 Task: Look for space in Godfrey, United States from 10th July, 2023 to 15th July, 2023 for 7 adults in price range Rs.10000 to Rs.15000. Place can be entire place or shared room with 4 bedrooms having 7 beds and 4 bathrooms. Property type can be house, flat, guest house. Amenities needed are: wifi, TV, free parkinig on premises, gym, breakfast. Booking option can be shelf check-in. Required host language is English.
Action: Mouse moved to (395, 105)
Screenshot: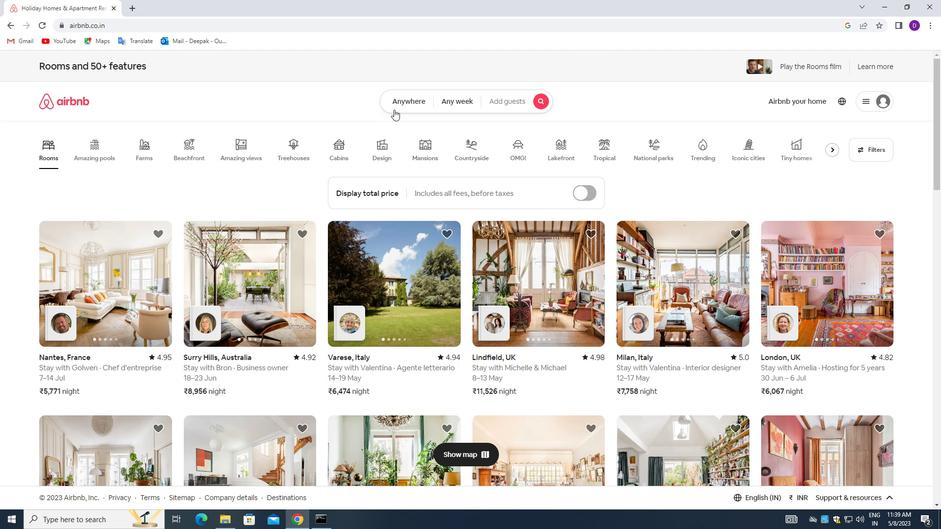
Action: Mouse pressed left at (395, 105)
Screenshot: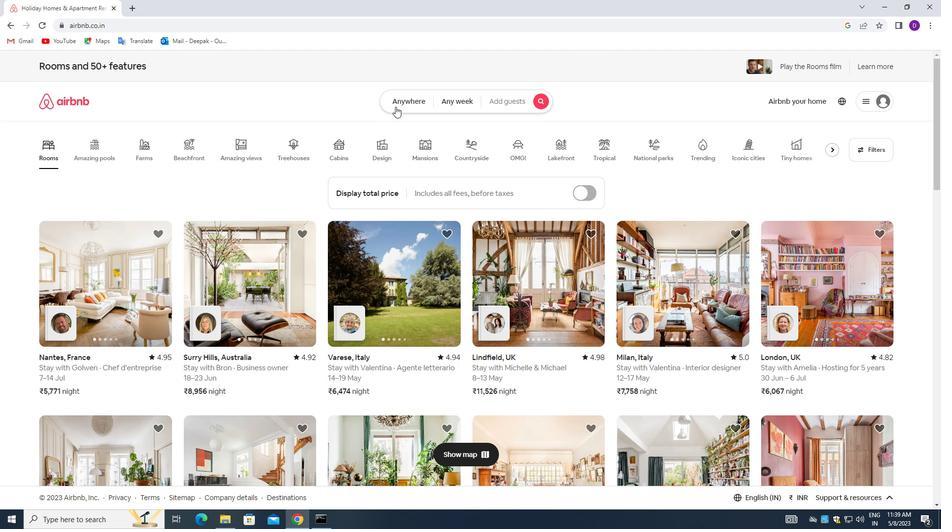 
Action: Mouse moved to (374, 141)
Screenshot: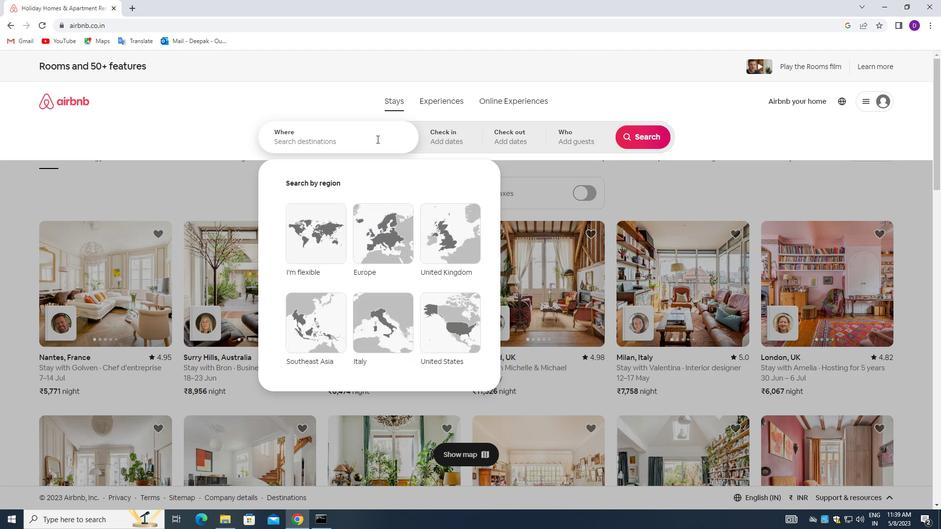 
Action: Mouse pressed left at (374, 141)
Screenshot: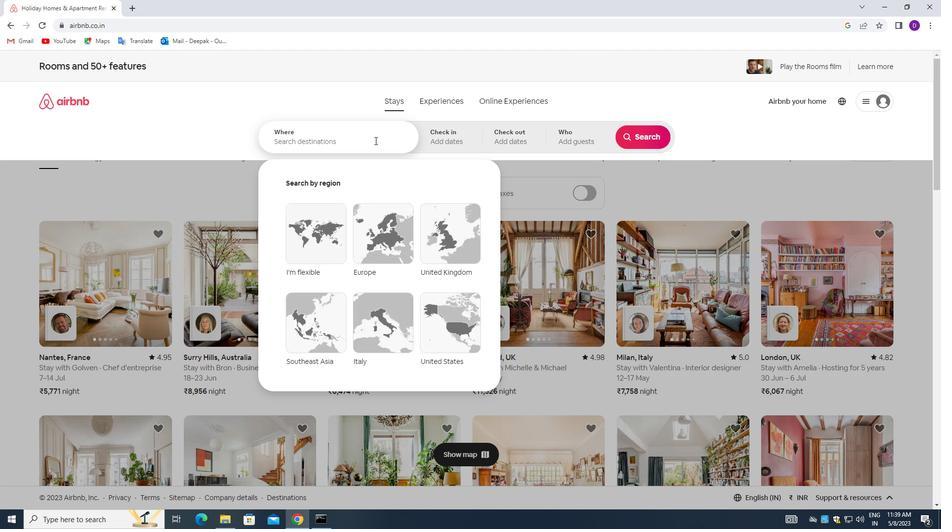 
Action: Mouse moved to (187, 198)
Screenshot: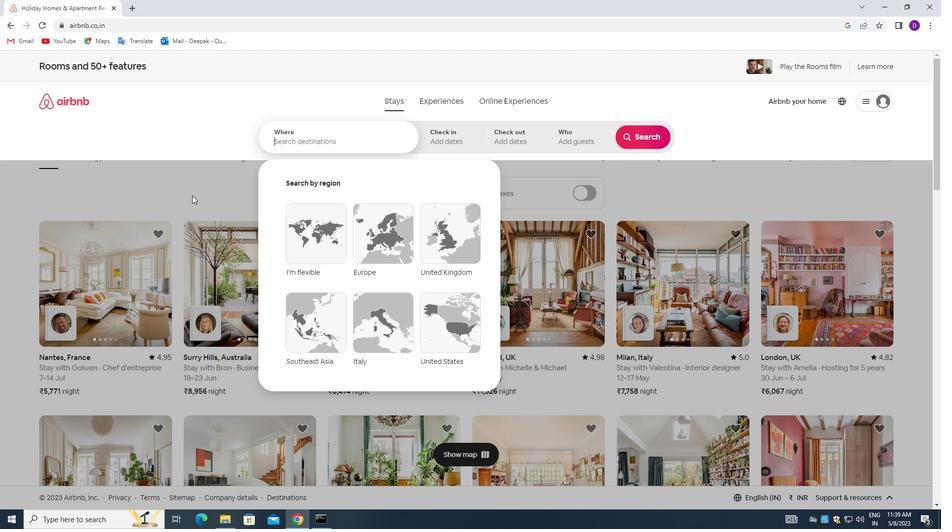 
Action: Key pressed <Key.shift_r>Godfrey,<Key.space><Key.shift>UNITED<Key.space><Key.shift_r>STATES<Key.enter>
Screenshot: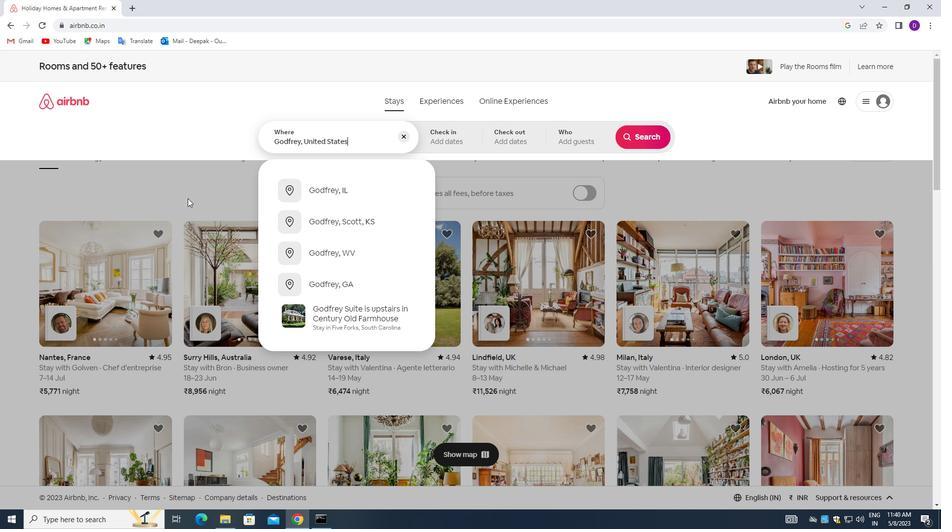 
Action: Mouse moved to (638, 216)
Screenshot: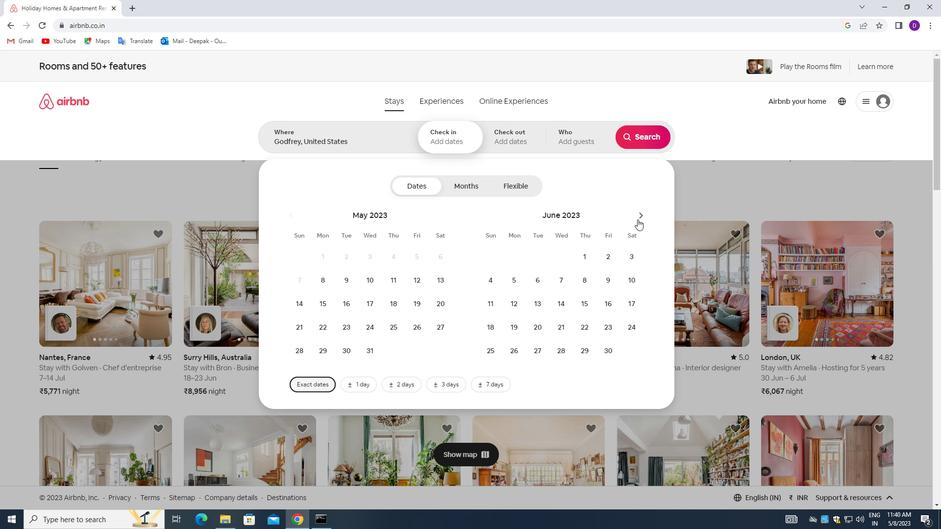 
Action: Mouse pressed left at (638, 216)
Screenshot: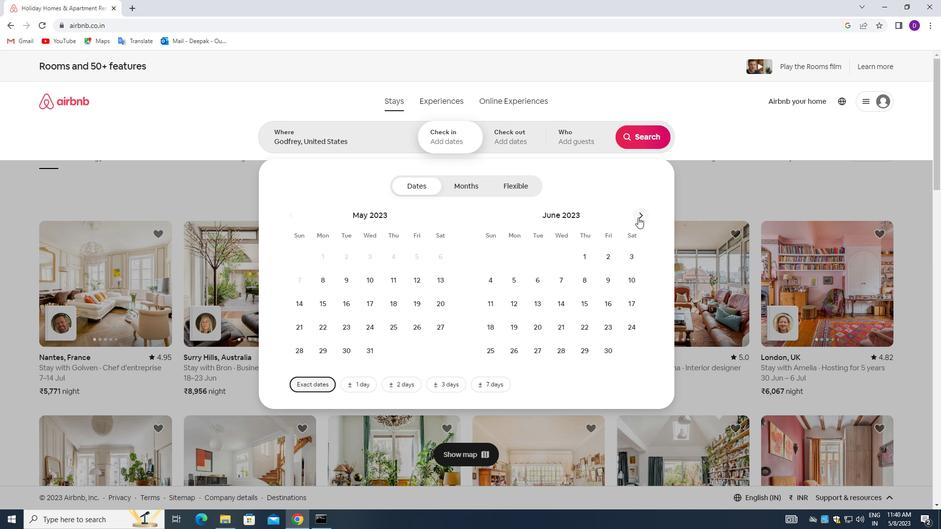 
Action: Mouse moved to (513, 303)
Screenshot: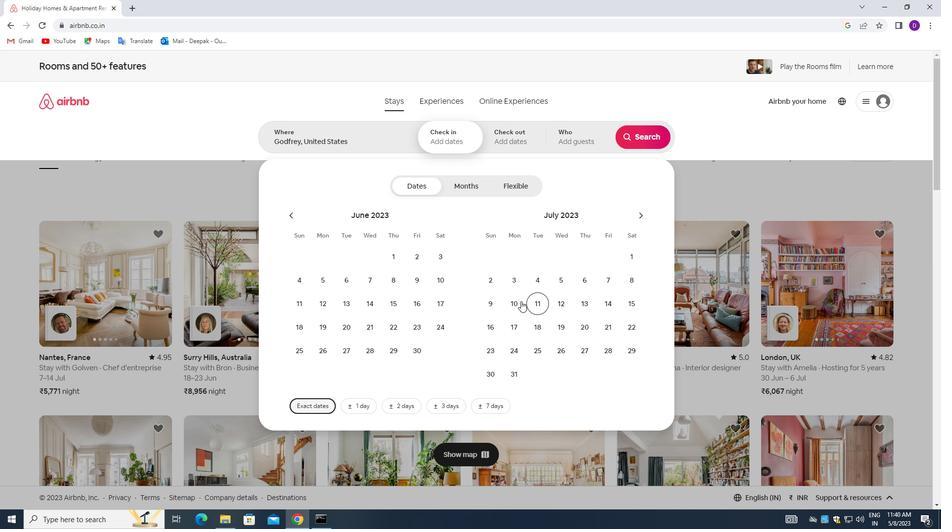 
Action: Mouse pressed left at (513, 303)
Screenshot: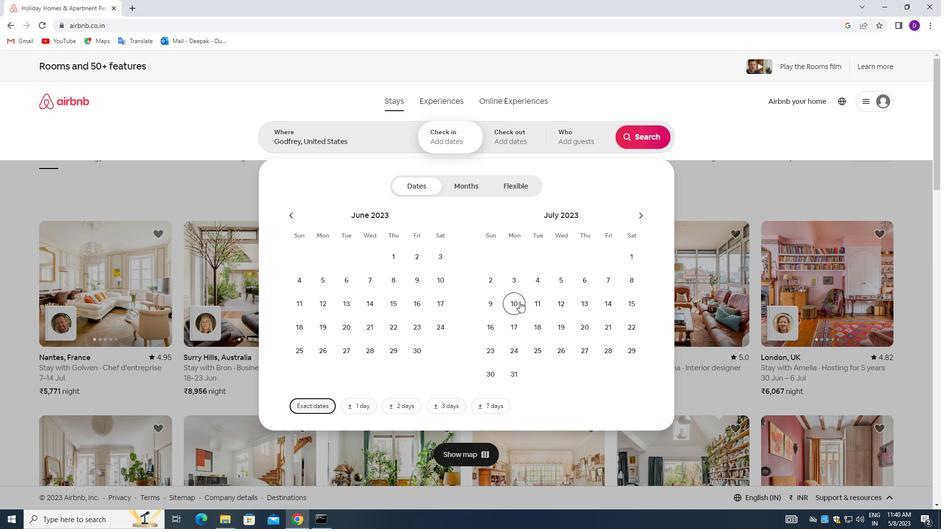 
Action: Mouse moved to (629, 307)
Screenshot: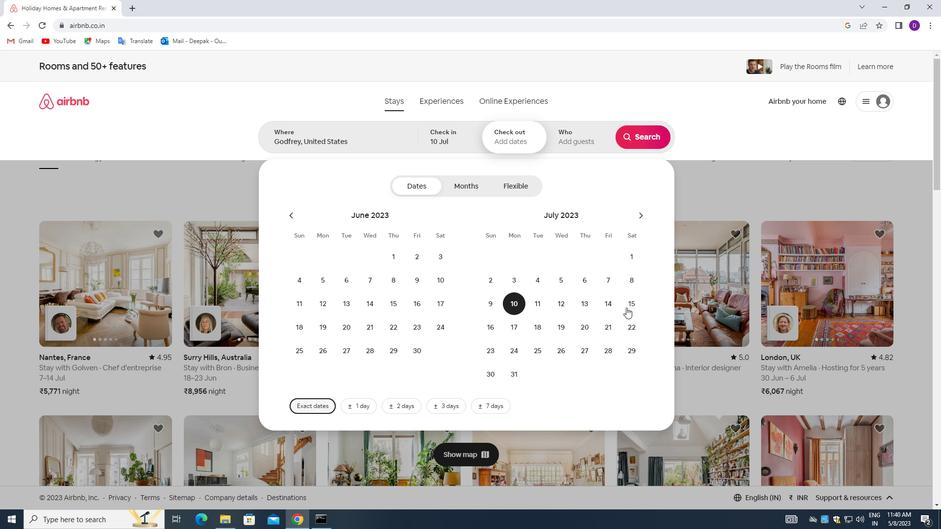 
Action: Mouse pressed left at (629, 307)
Screenshot: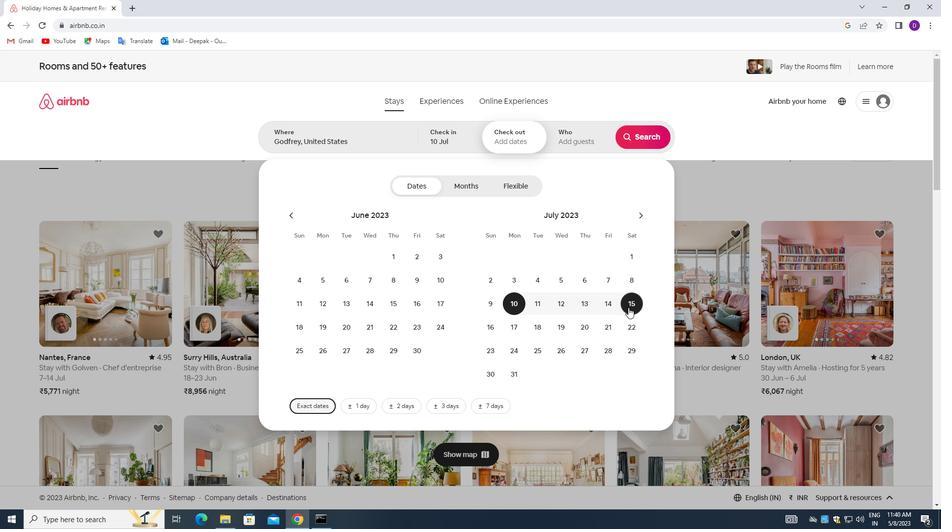 
Action: Mouse moved to (572, 132)
Screenshot: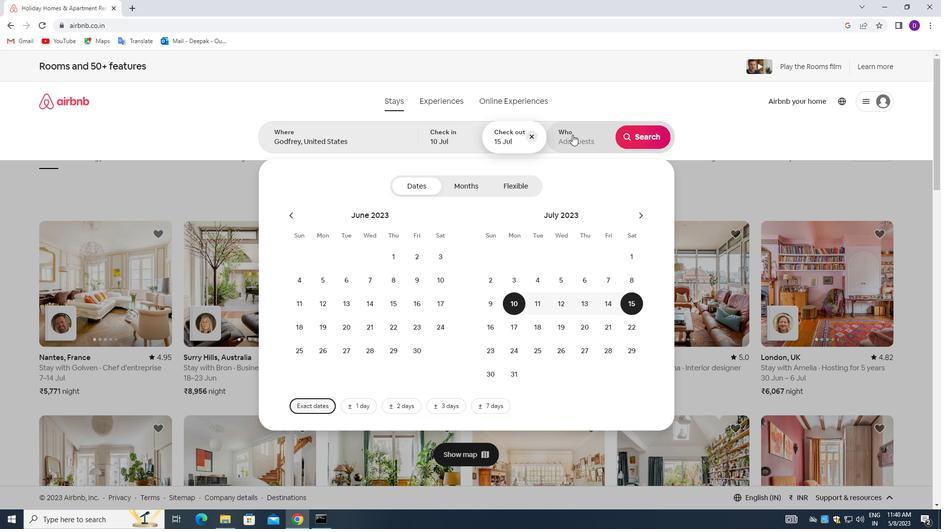 
Action: Mouse pressed left at (572, 132)
Screenshot: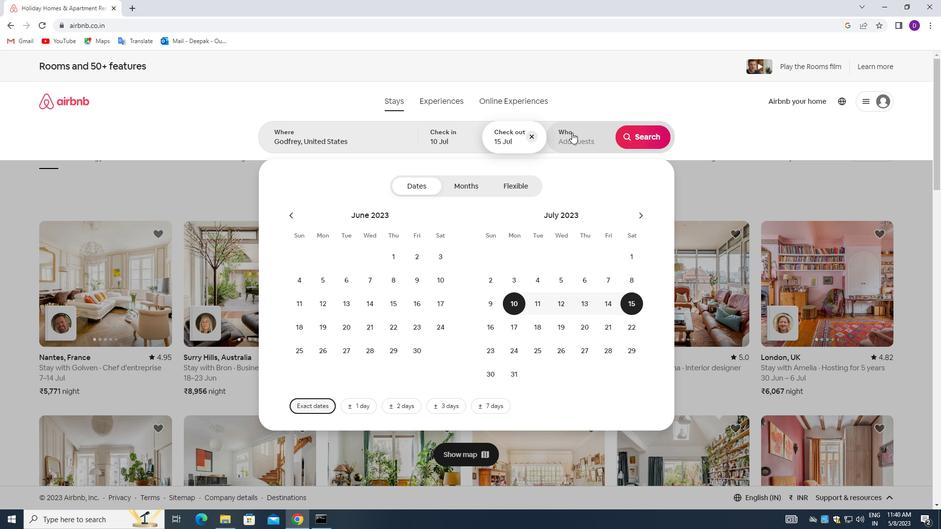 
Action: Mouse moved to (646, 192)
Screenshot: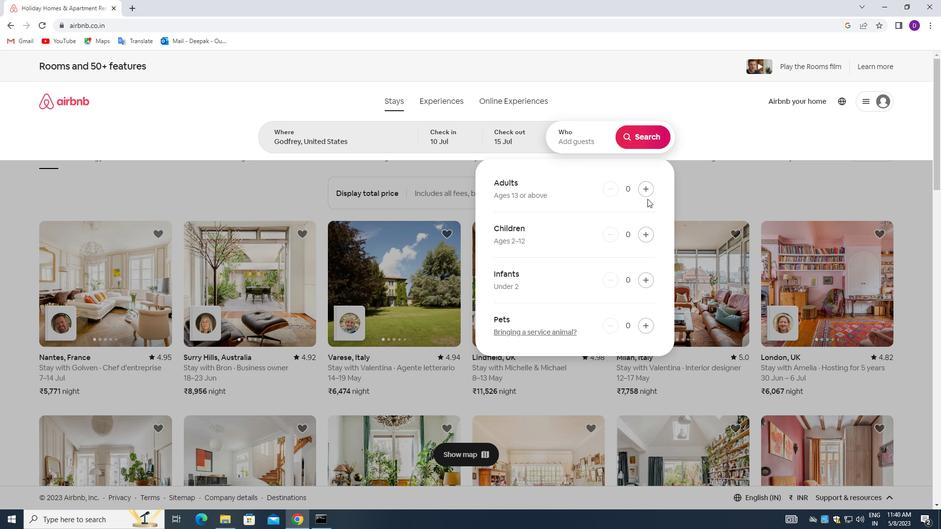 
Action: Mouse pressed left at (646, 192)
Screenshot: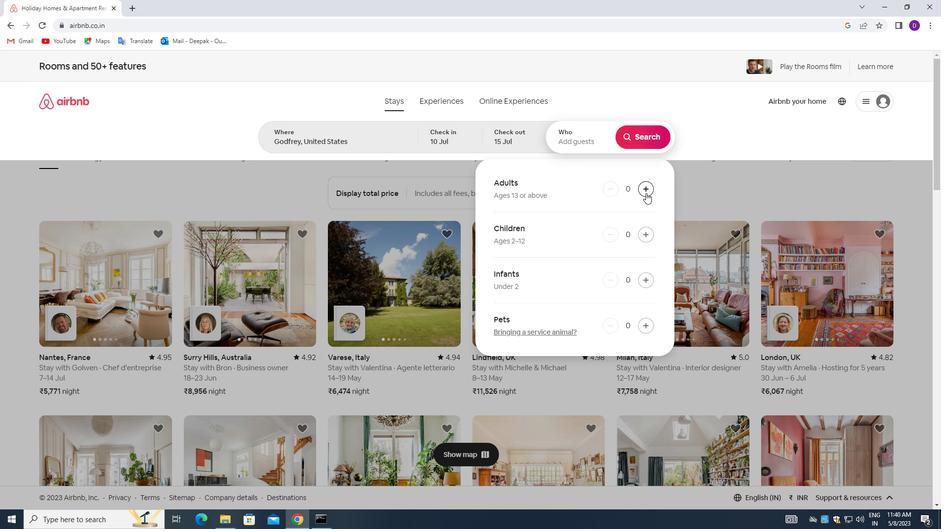 
Action: Mouse pressed left at (646, 192)
Screenshot: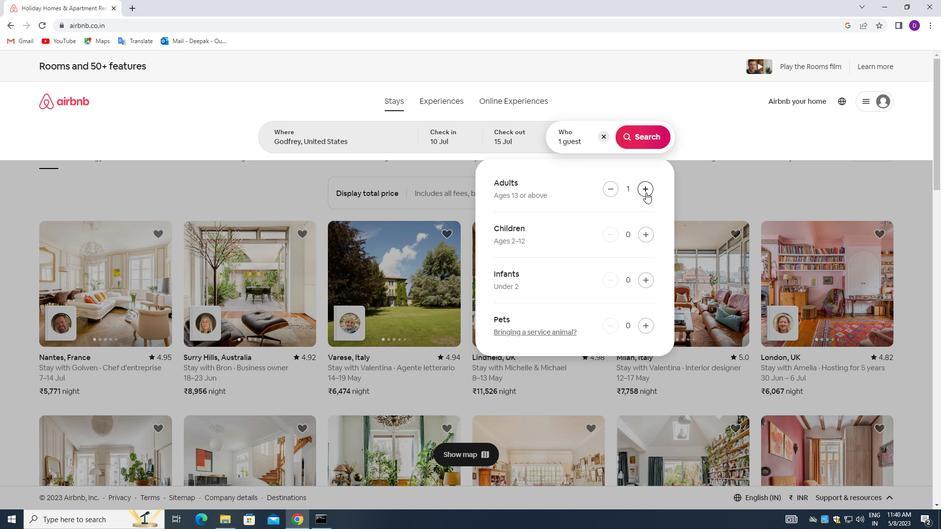 
Action: Mouse pressed left at (646, 192)
Screenshot: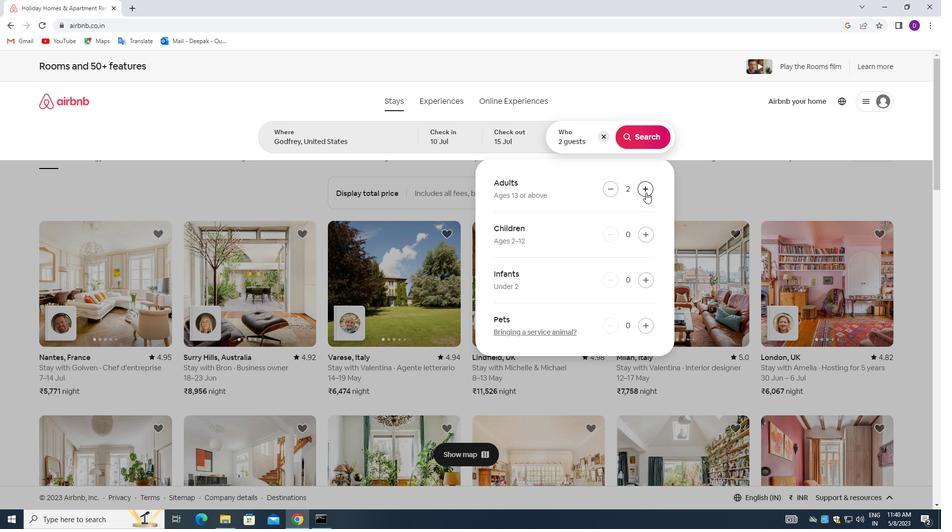 
Action: Mouse pressed left at (646, 192)
Screenshot: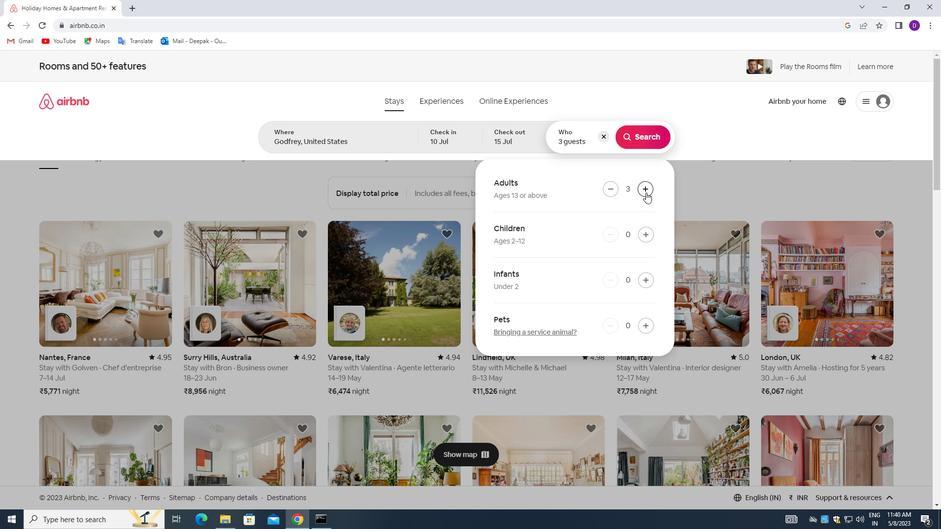 
Action: Mouse pressed left at (646, 192)
Screenshot: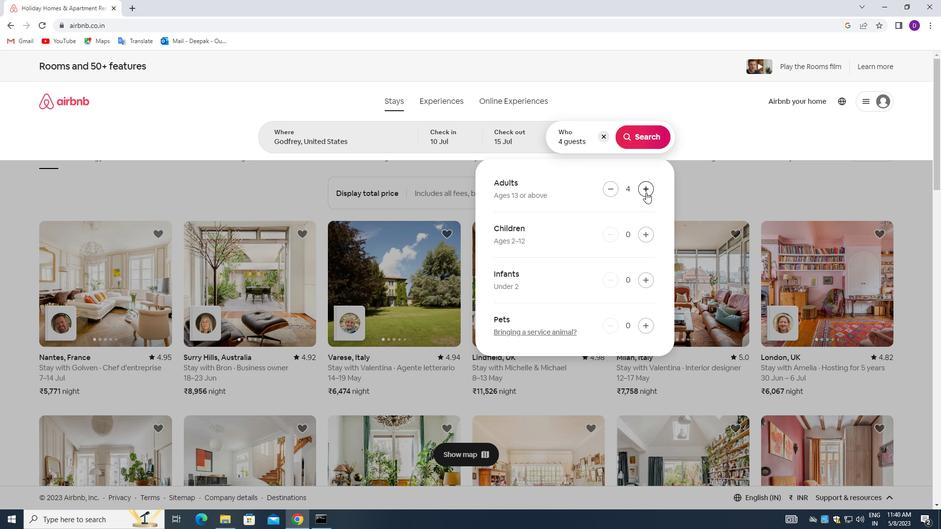 
Action: Mouse pressed left at (646, 192)
Screenshot: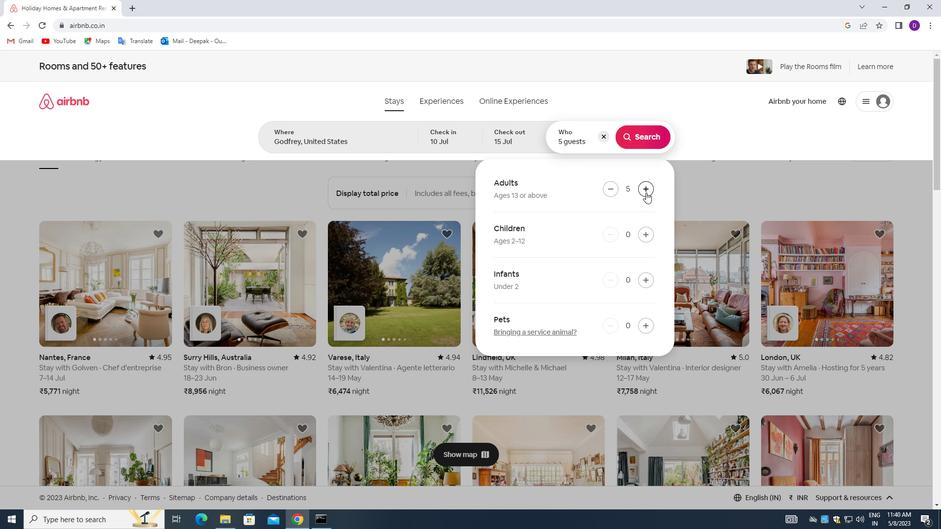 
Action: Mouse pressed left at (646, 192)
Screenshot: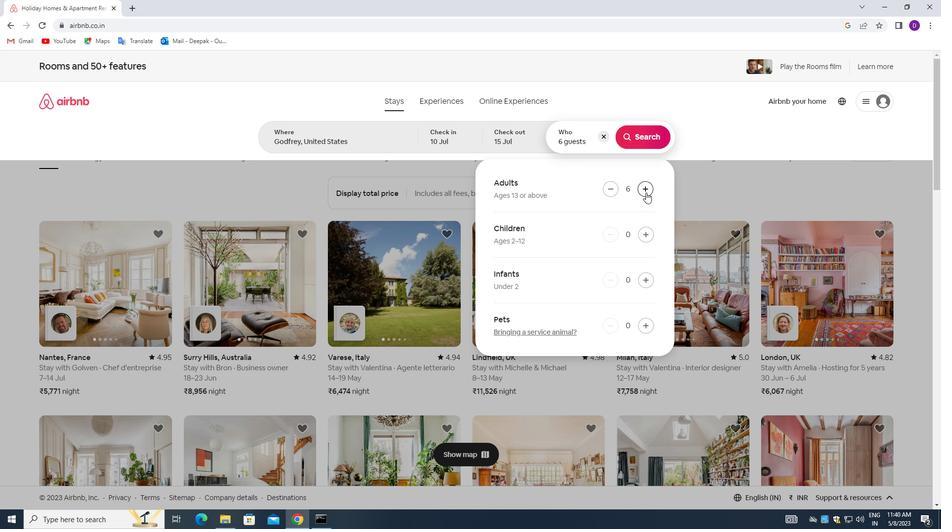 
Action: Mouse moved to (643, 138)
Screenshot: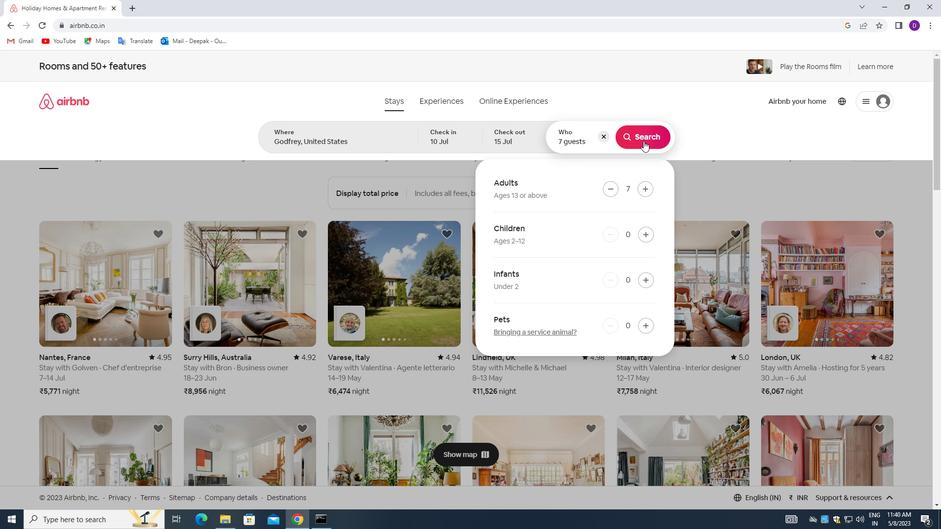 
Action: Mouse pressed left at (643, 138)
Screenshot: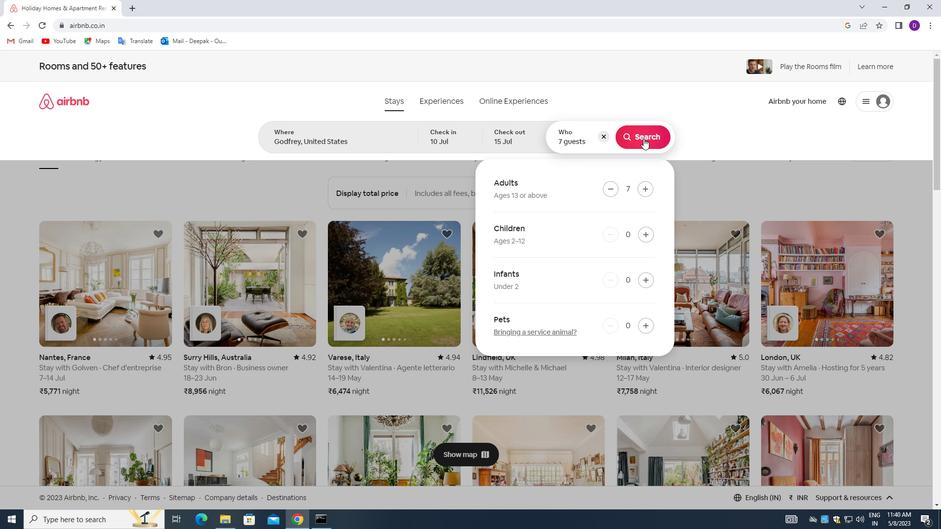 
Action: Mouse moved to (884, 108)
Screenshot: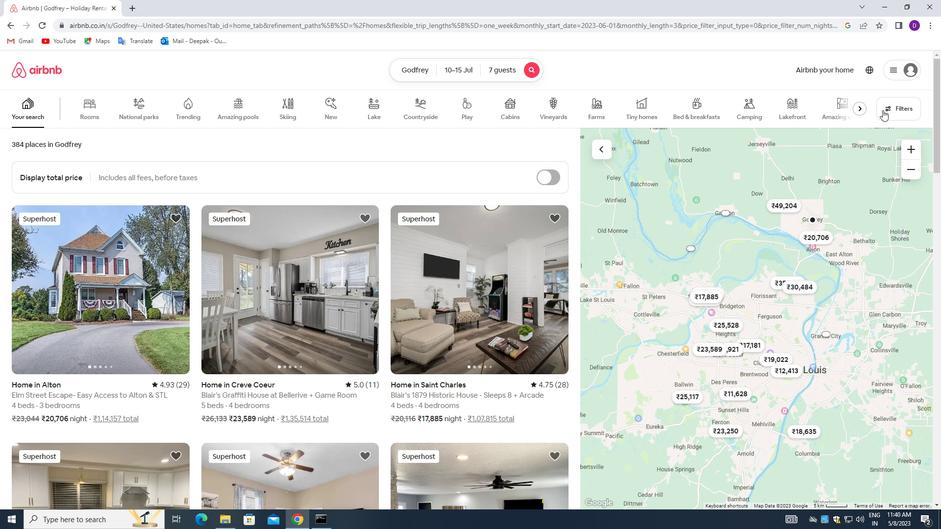 
Action: Mouse pressed left at (884, 108)
Screenshot: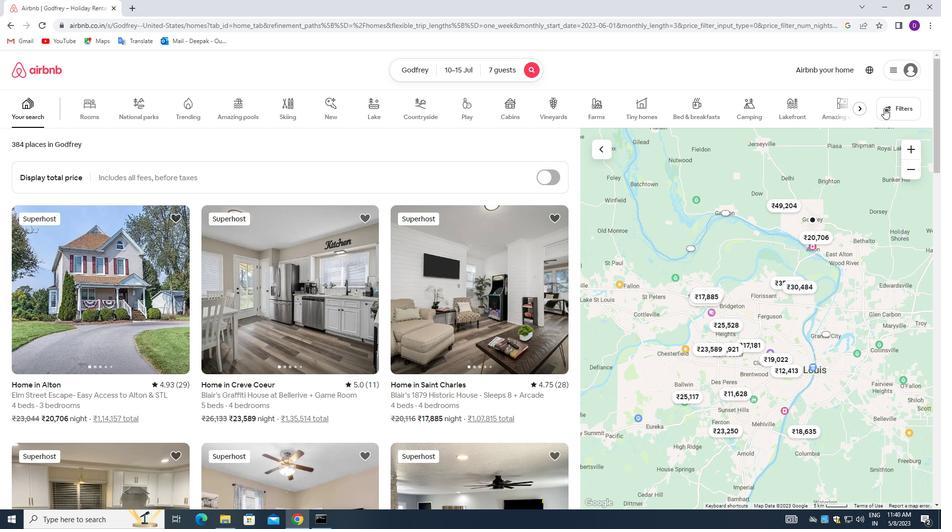 
Action: Mouse moved to (355, 347)
Screenshot: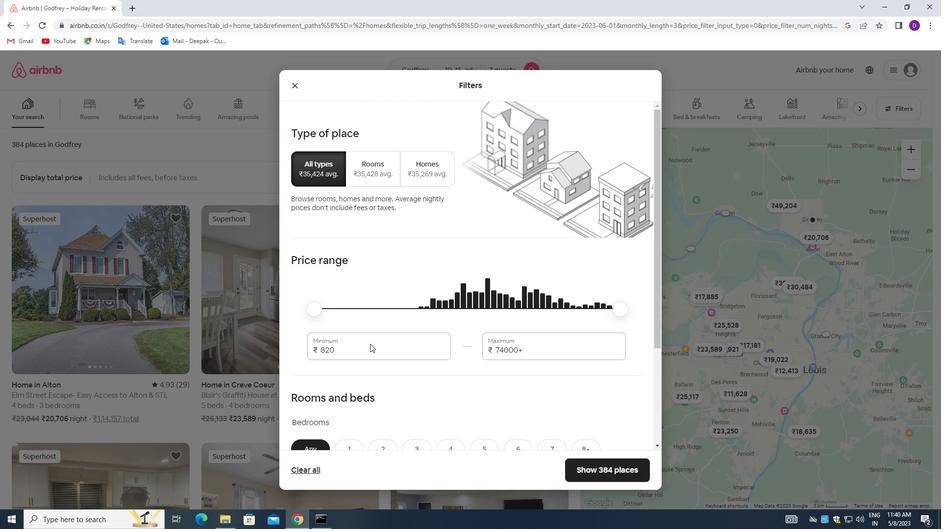
Action: Mouse pressed left at (355, 347)
Screenshot: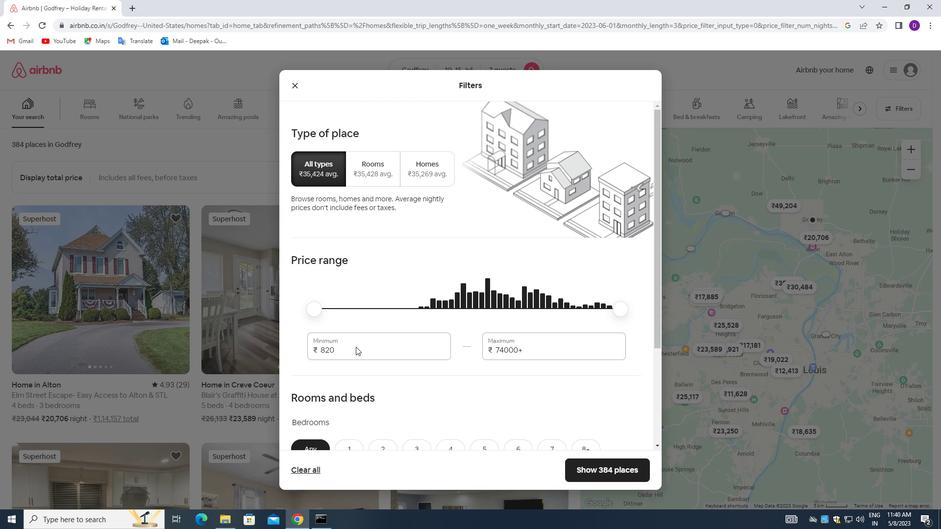 
Action: Mouse pressed left at (355, 347)
Screenshot: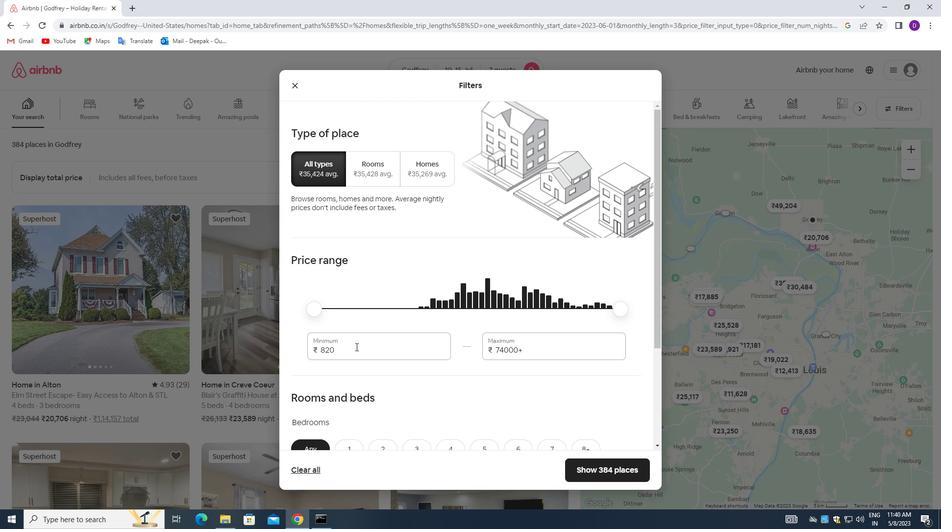 
Action: Key pressed 10000<Key.tab>15000
Screenshot: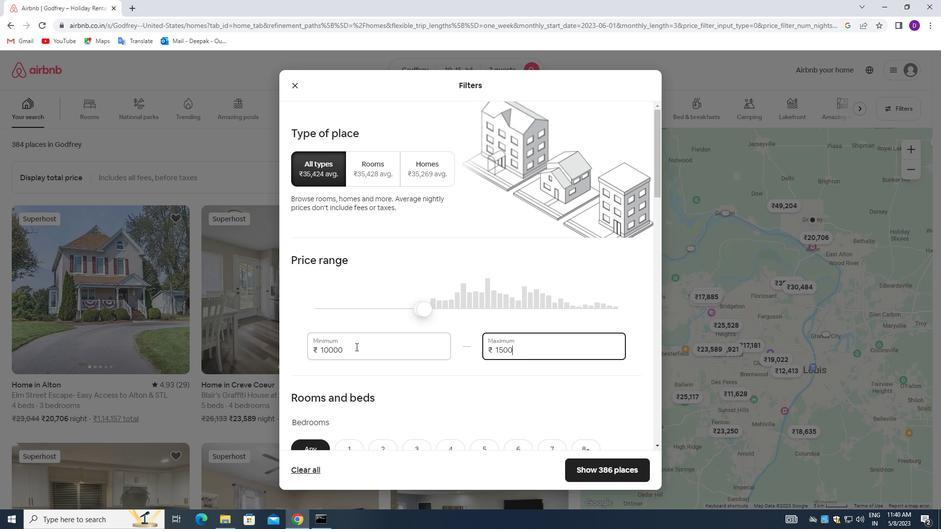 
Action: Mouse moved to (413, 352)
Screenshot: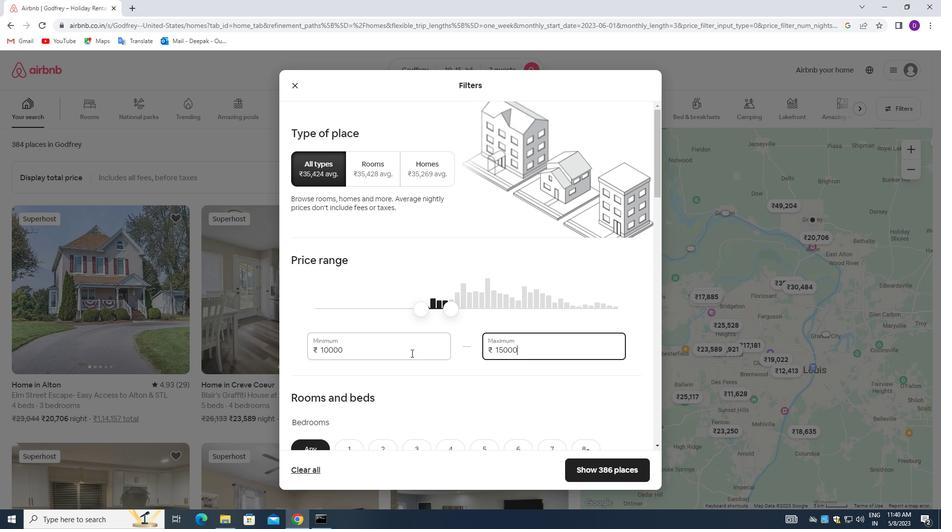 
Action: Mouse scrolled (413, 351) with delta (0, 0)
Screenshot: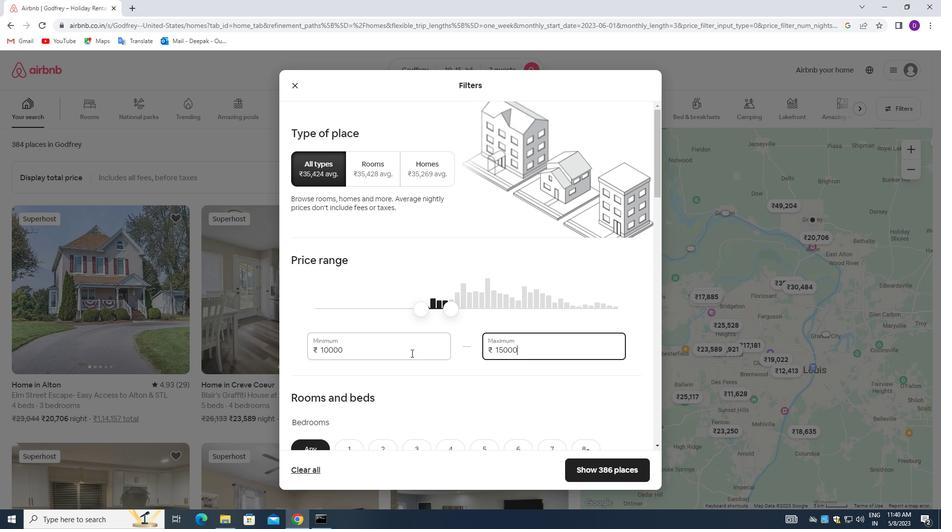 
Action: Mouse scrolled (413, 351) with delta (0, 0)
Screenshot: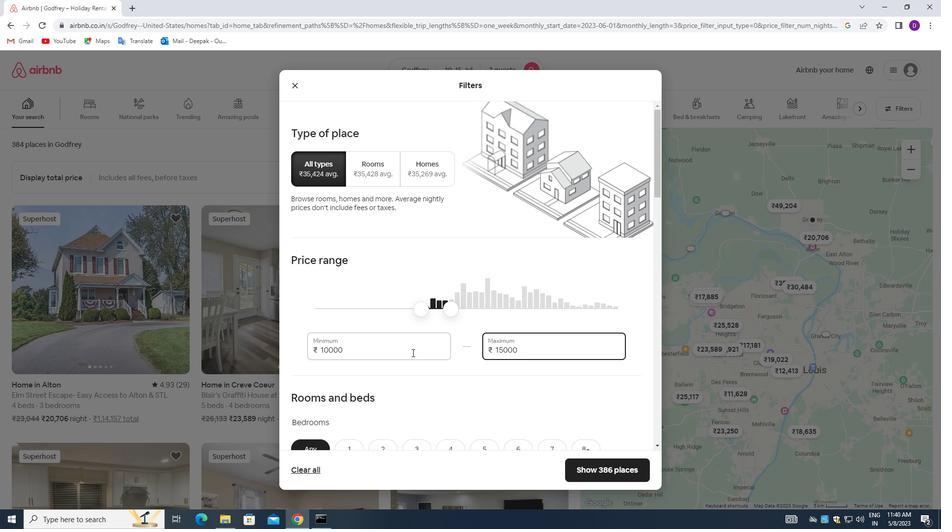 
Action: Mouse scrolled (413, 351) with delta (0, 0)
Screenshot: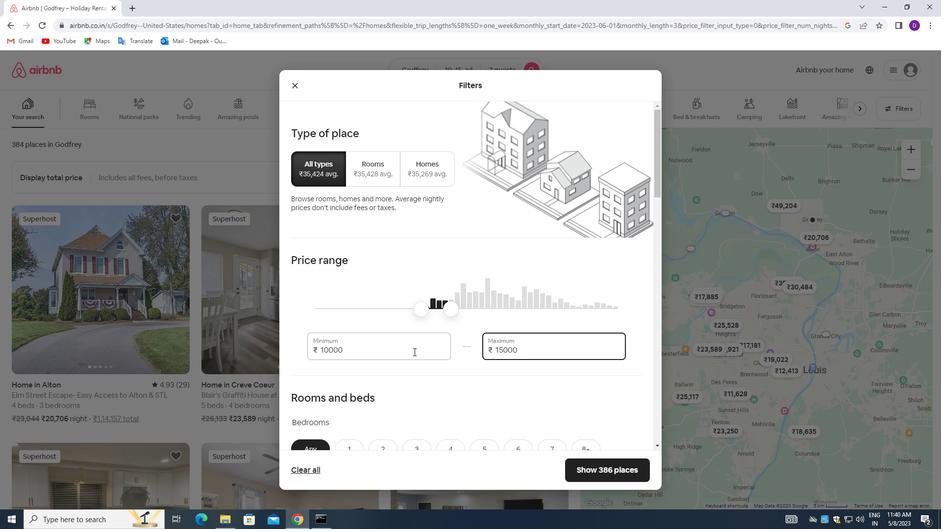 
Action: Mouse moved to (414, 351)
Screenshot: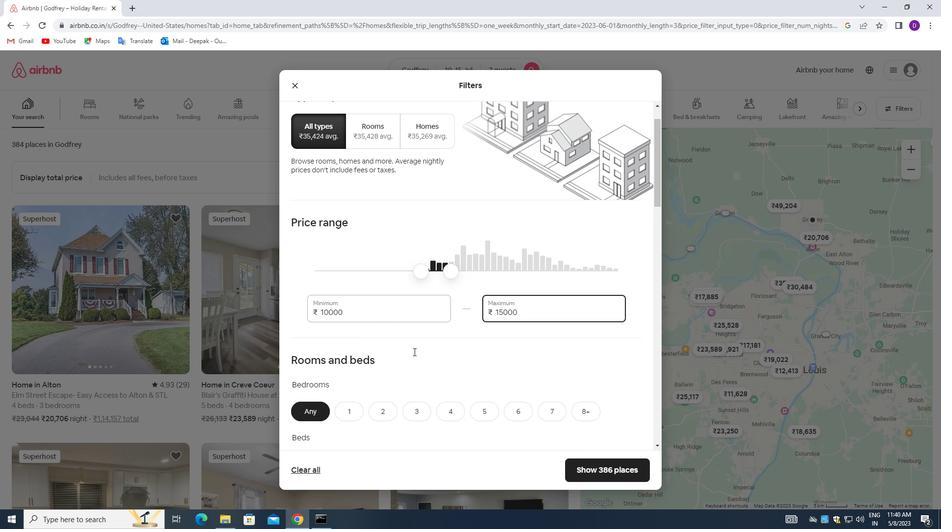 
Action: Mouse scrolled (414, 351) with delta (0, 0)
Screenshot: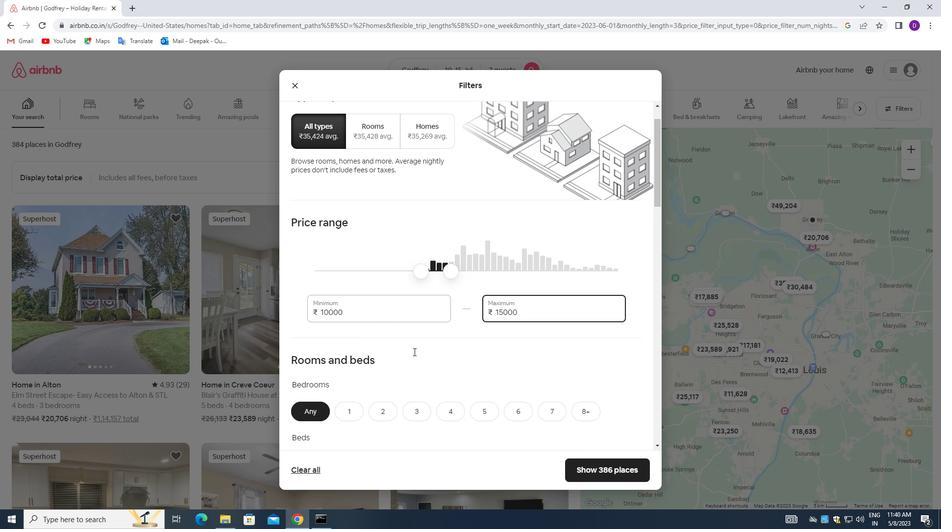 
Action: Mouse moved to (451, 259)
Screenshot: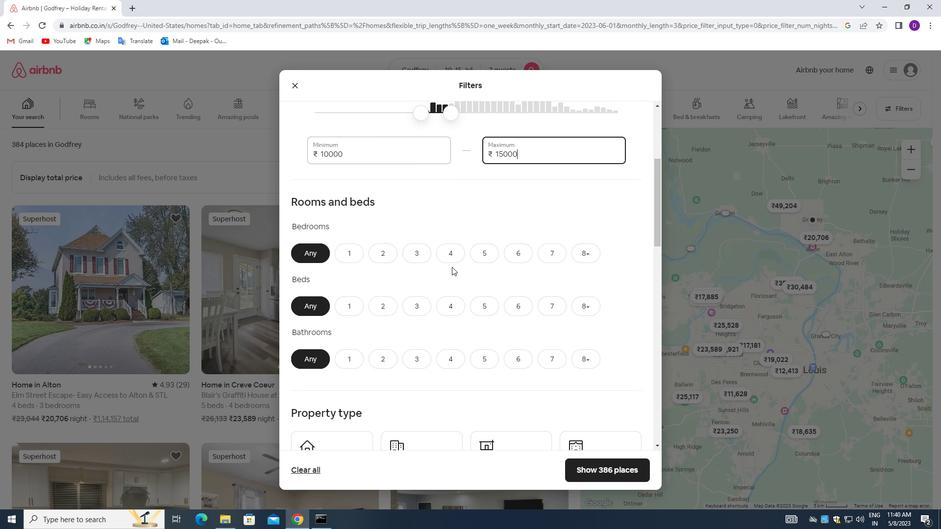 
Action: Mouse pressed left at (451, 259)
Screenshot: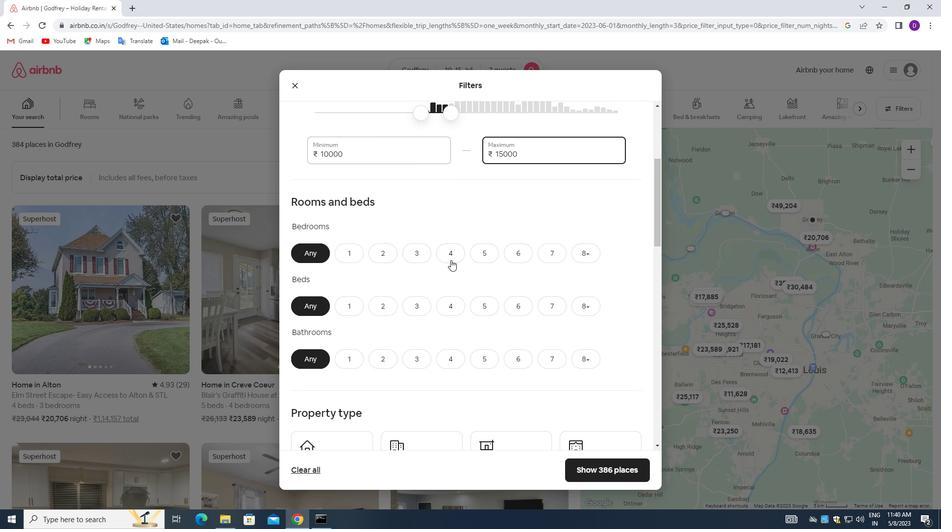 
Action: Mouse moved to (550, 301)
Screenshot: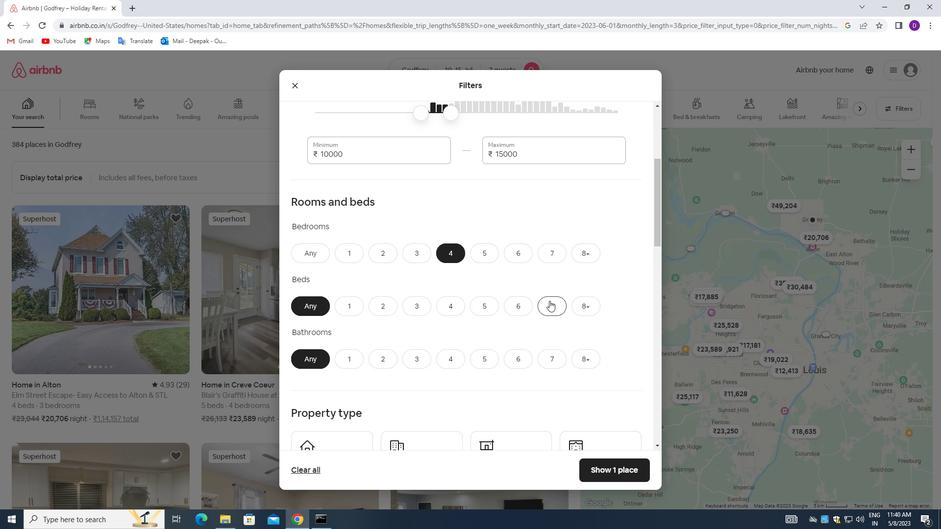 
Action: Mouse pressed left at (550, 301)
Screenshot: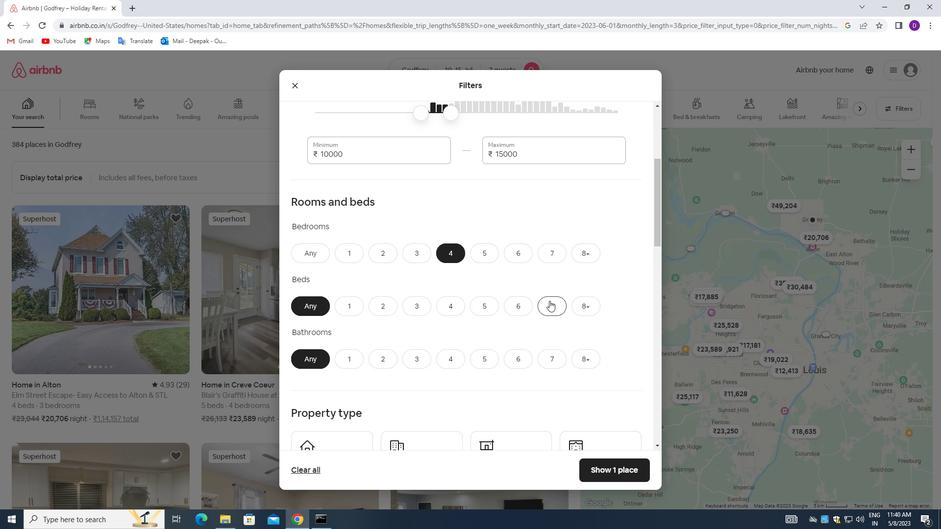 
Action: Mouse moved to (453, 355)
Screenshot: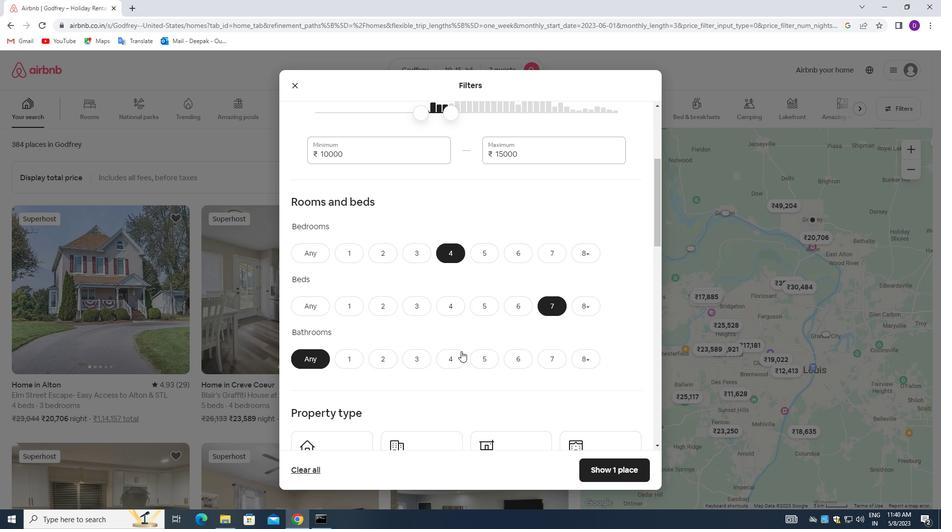 
Action: Mouse pressed left at (453, 355)
Screenshot: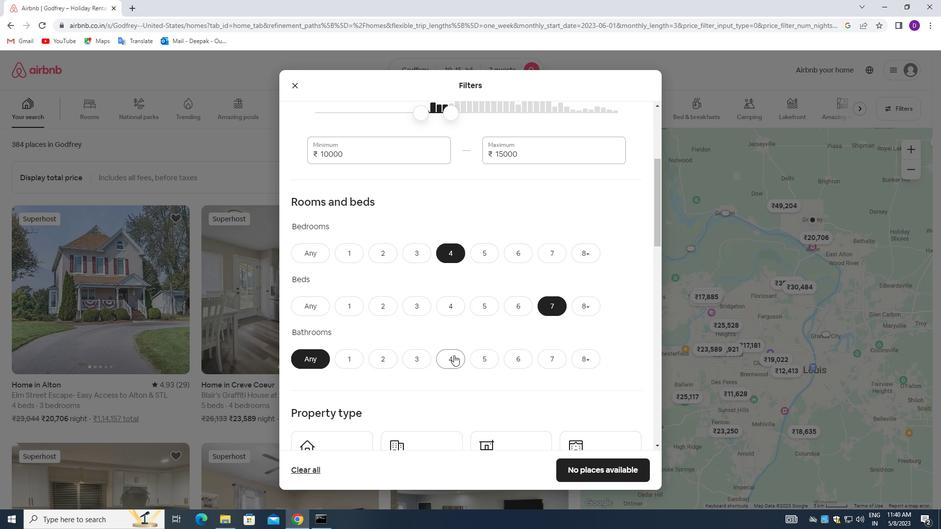 
Action: Mouse moved to (467, 316)
Screenshot: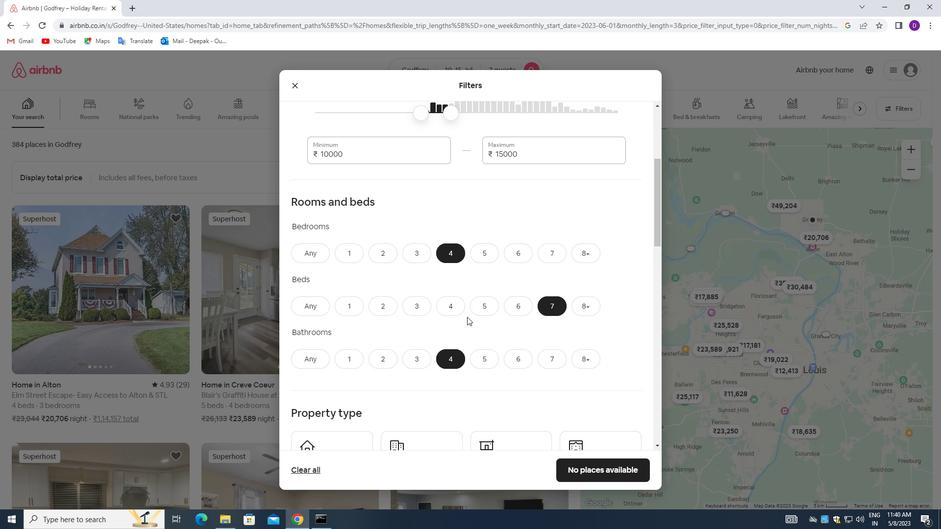 
Action: Mouse scrolled (467, 316) with delta (0, 0)
Screenshot: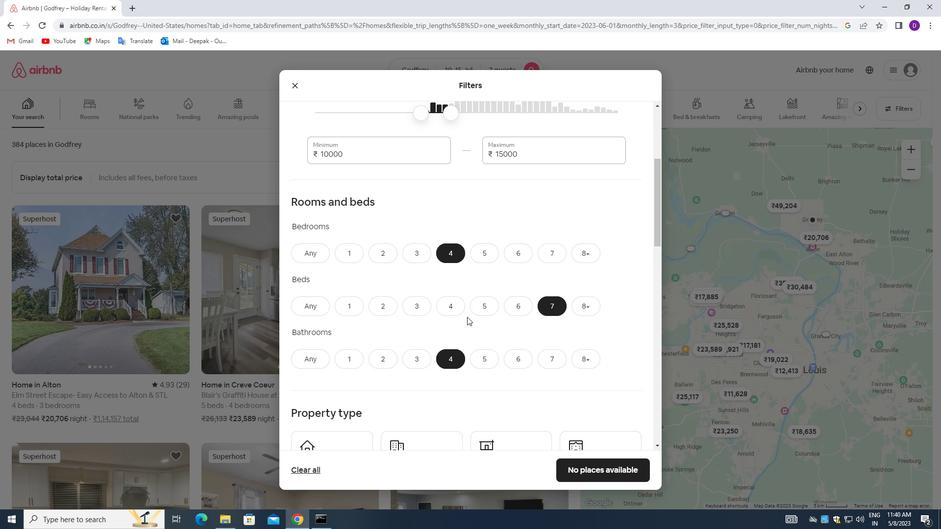 
Action: Mouse scrolled (467, 316) with delta (0, 0)
Screenshot: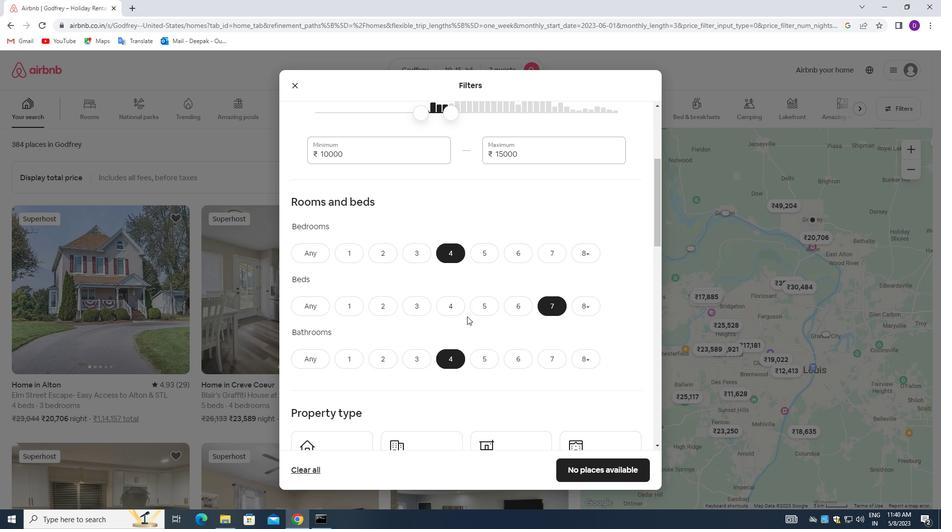 
Action: Mouse scrolled (467, 316) with delta (0, 0)
Screenshot: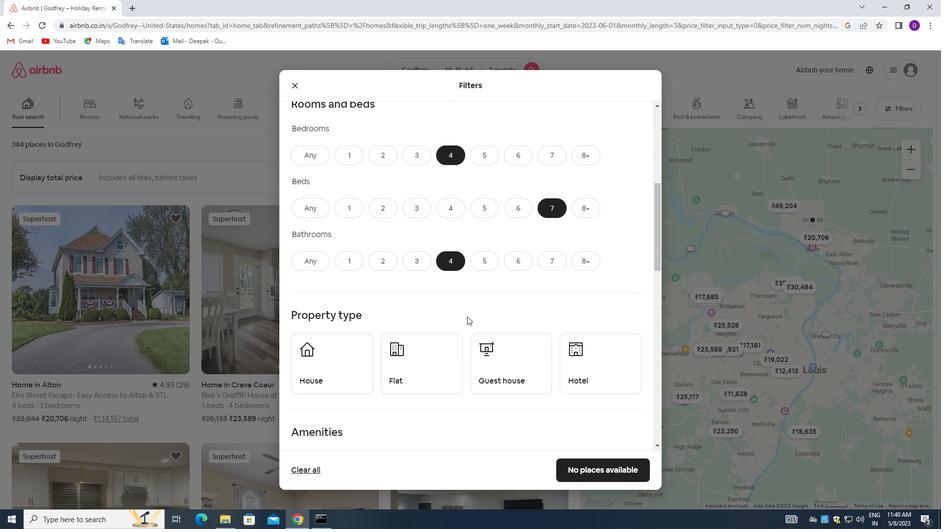 
Action: Mouse scrolled (467, 316) with delta (0, 0)
Screenshot: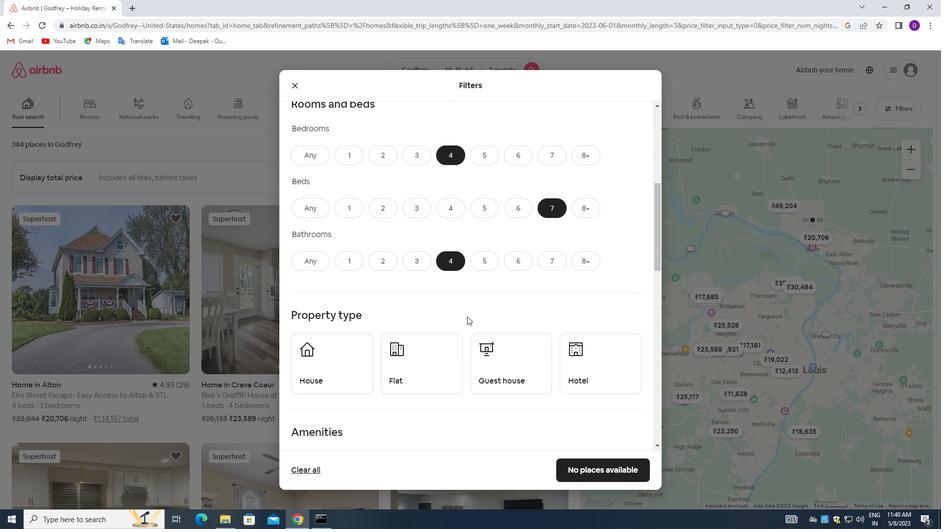 
Action: Mouse scrolled (467, 316) with delta (0, 0)
Screenshot: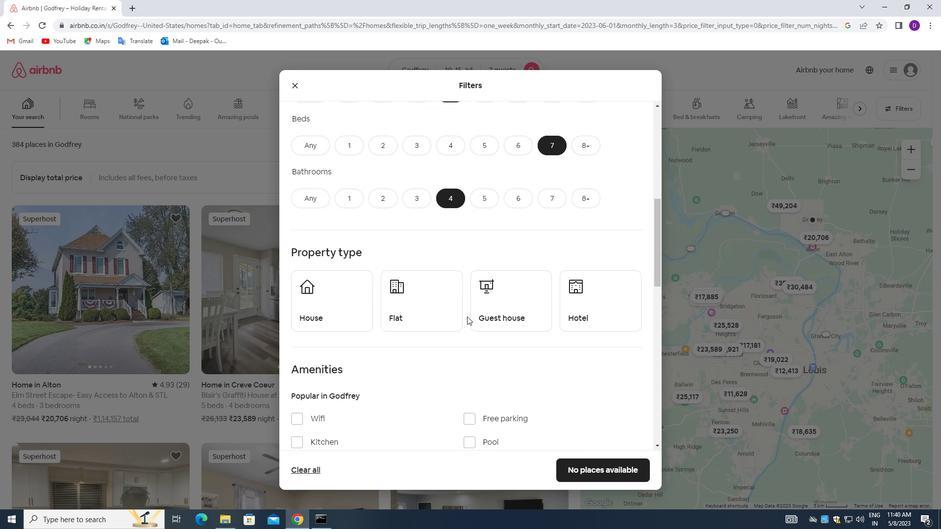 
Action: Mouse moved to (350, 227)
Screenshot: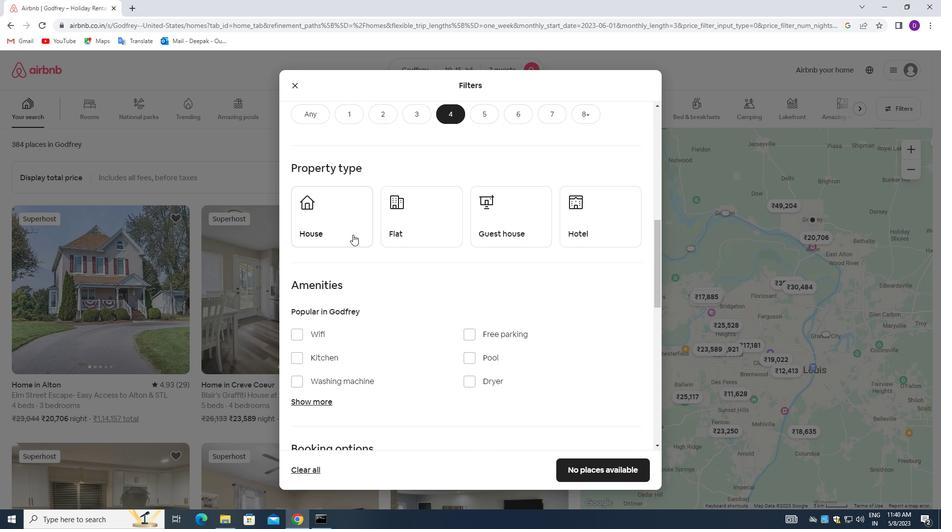 
Action: Mouse pressed left at (350, 227)
Screenshot: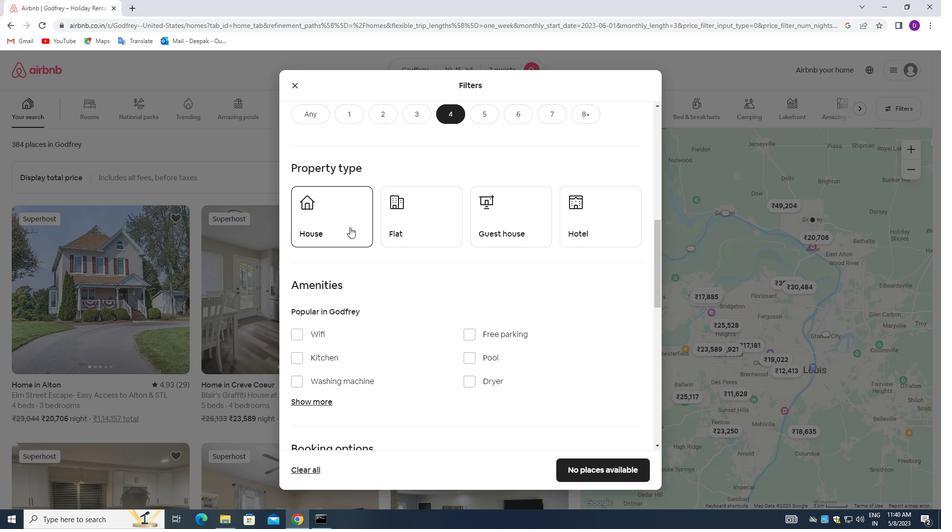 
Action: Mouse moved to (428, 232)
Screenshot: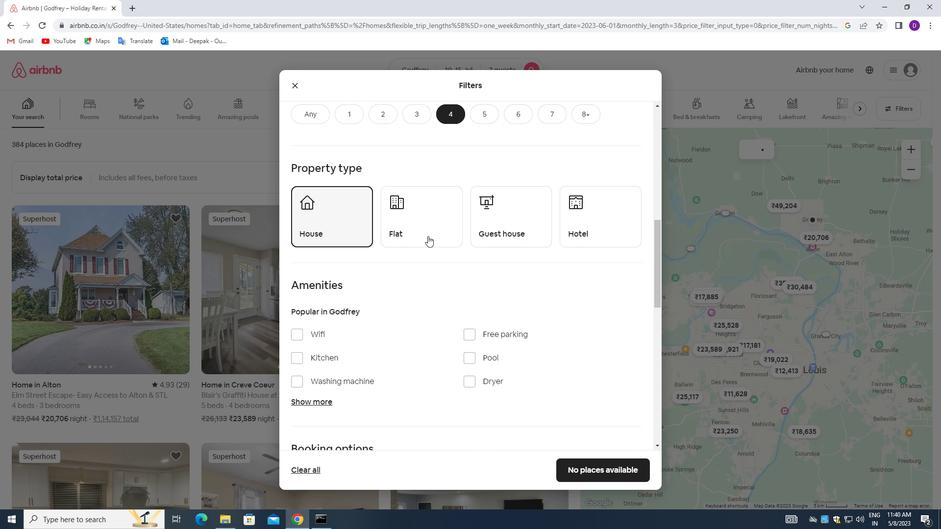 
Action: Mouse pressed left at (428, 232)
Screenshot: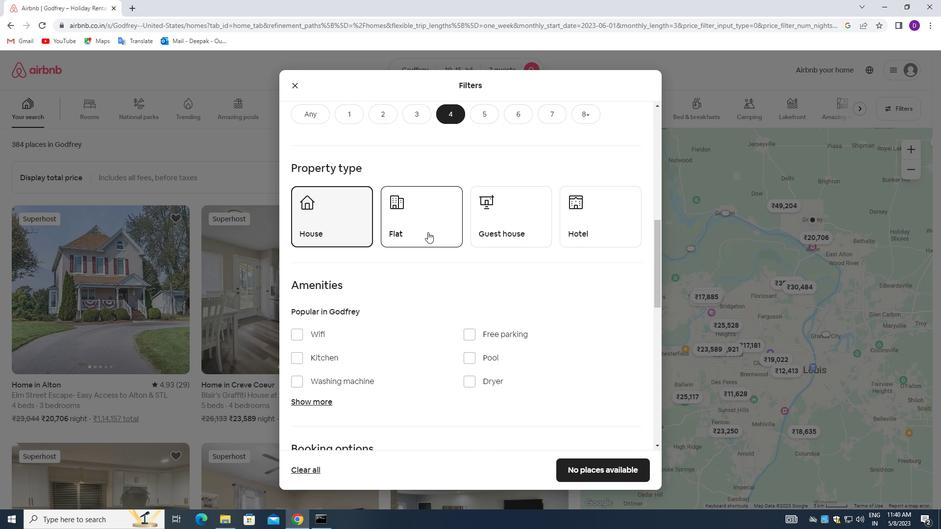 
Action: Mouse moved to (512, 215)
Screenshot: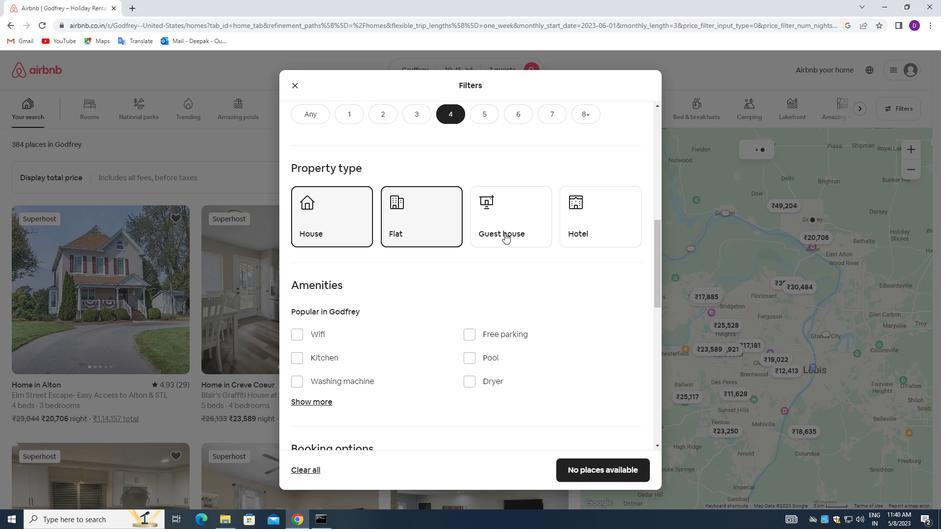 
Action: Mouse pressed left at (512, 215)
Screenshot: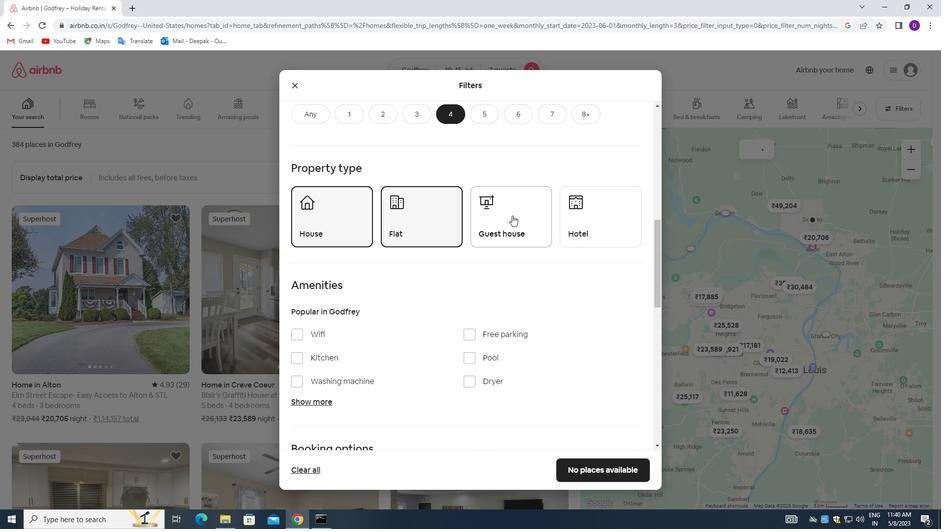 
Action: Mouse moved to (455, 302)
Screenshot: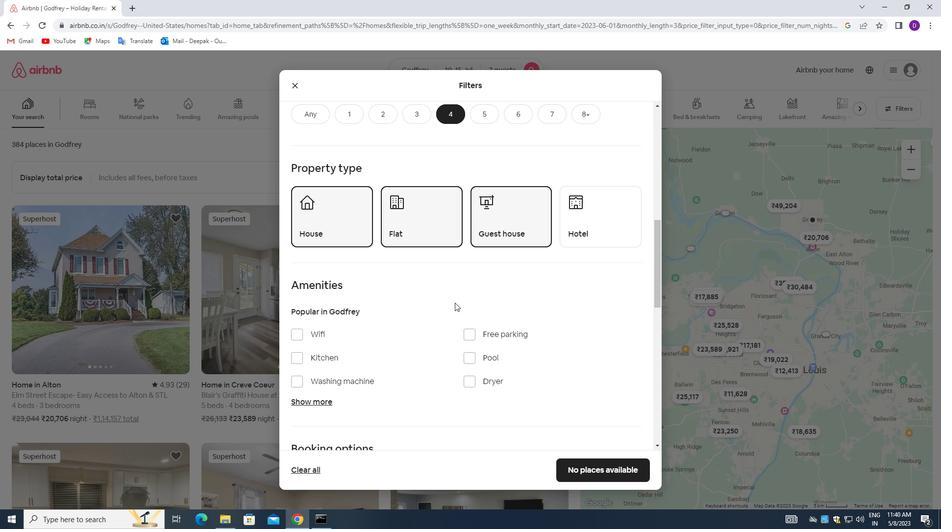 
Action: Mouse scrolled (455, 302) with delta (0, 0)
Screenshot: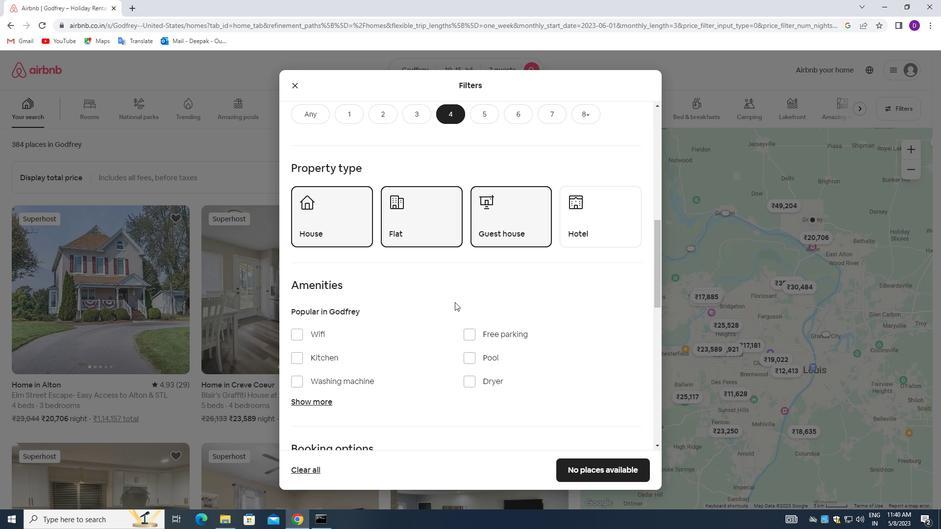 
Action: Mouse scrolled (455, 302) with delta (0, 0)
Screenshot: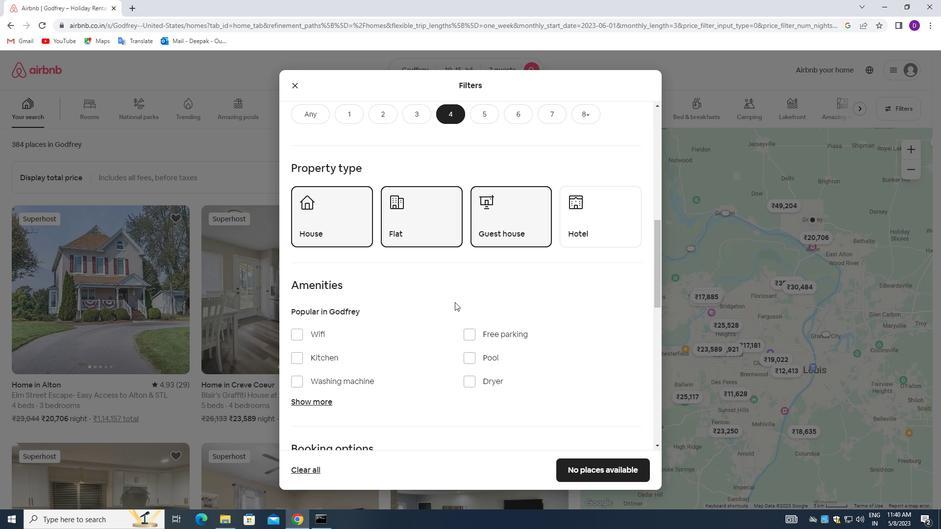 
Action: Mouse moved to (299, 234)
Screenshot: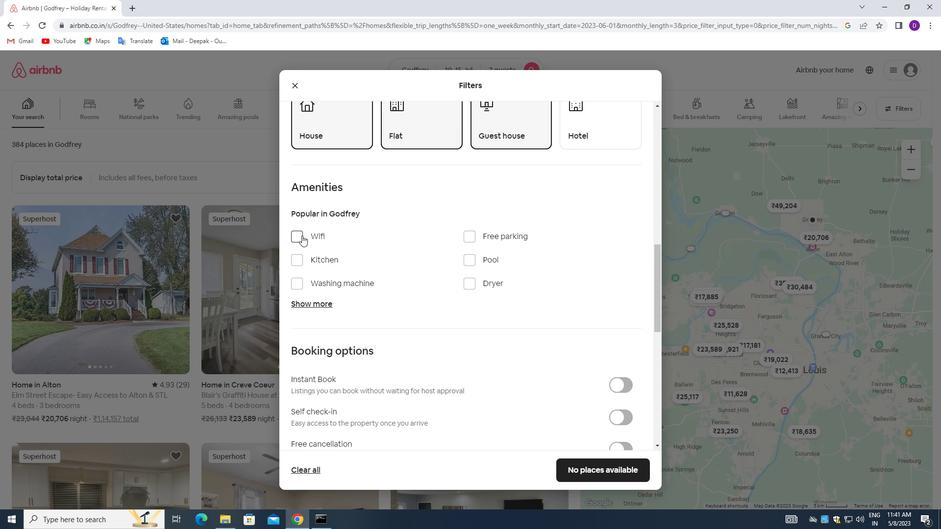 
Action: Mouse pressed left at (299, 234)
Screenshot: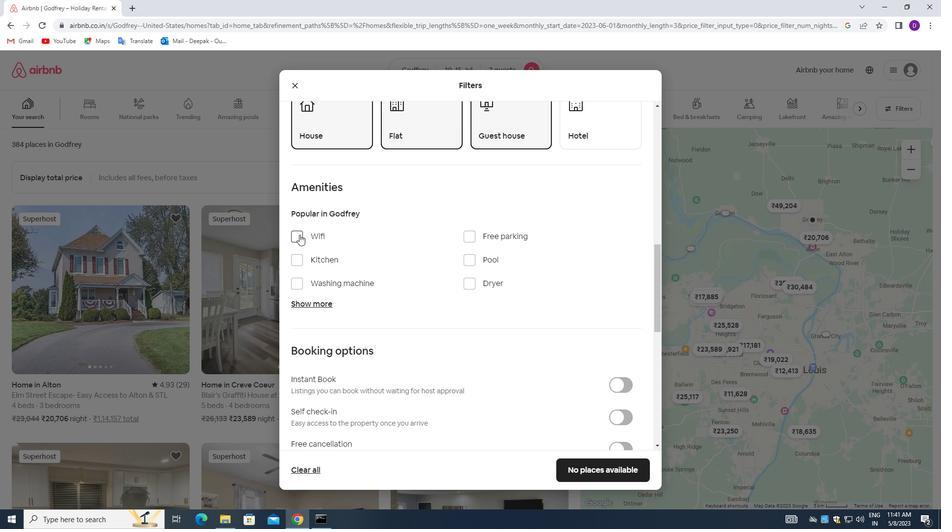 
Action: Mouse moved to (318, 304)
Screenshot: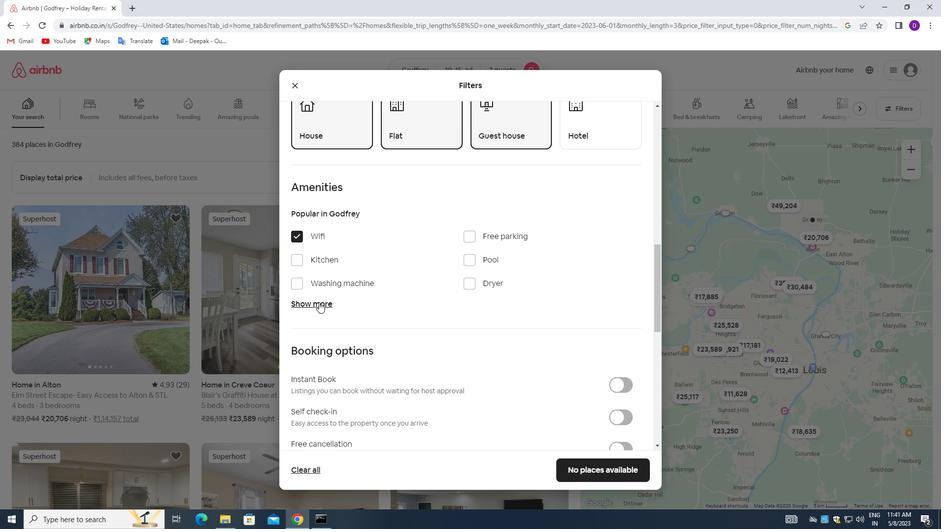 
Action: Mouse pressed left at (318, 304)
Screenshot: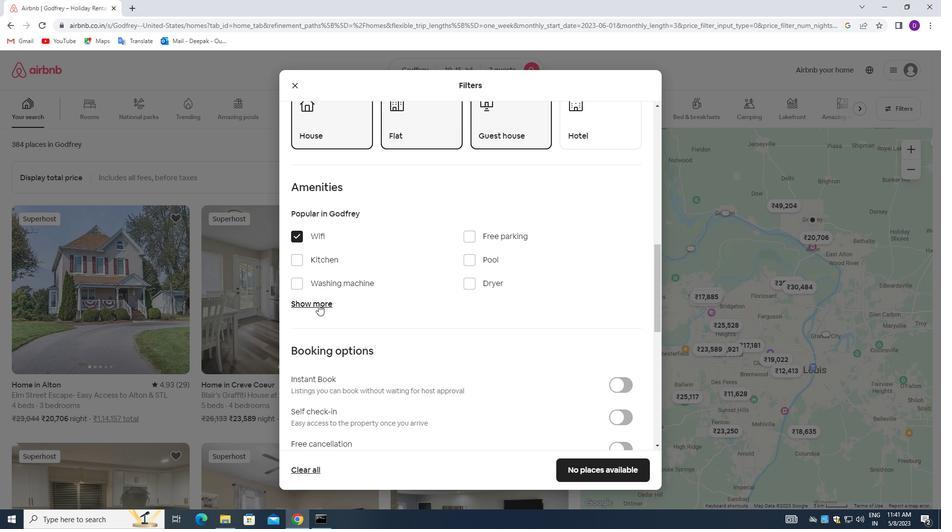 
Action: Mouse moved to (466, 240)
Screenshot: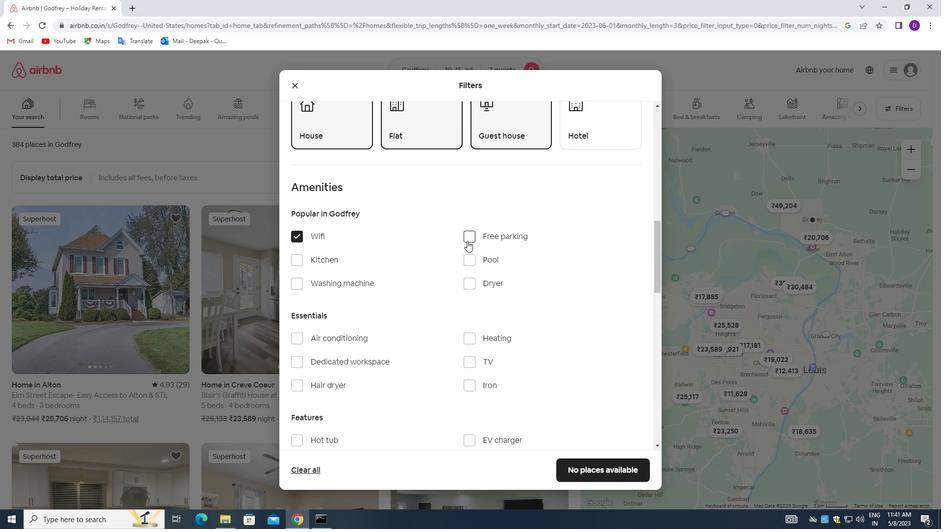 
Action: Mouse pressed left at (466, 240)
Screenshot: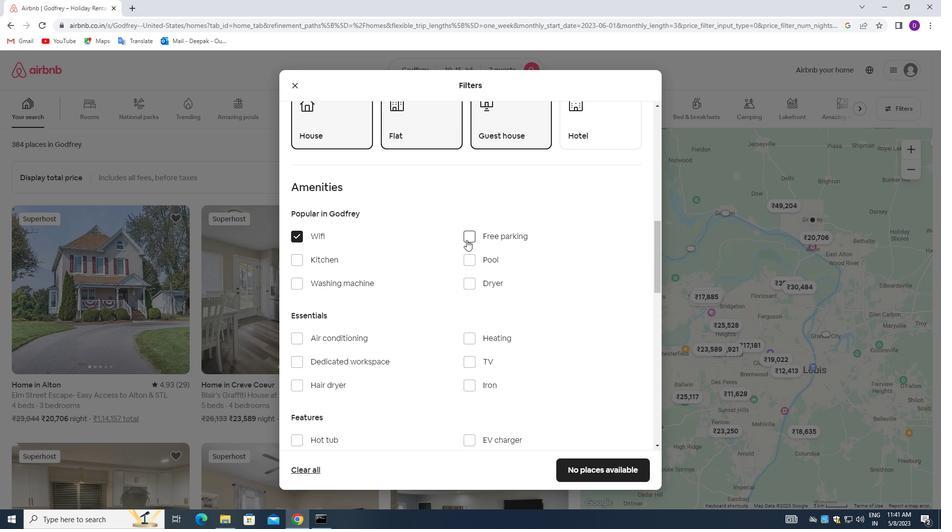 
Action: Mouse moved to (464, 358)
Screenshot: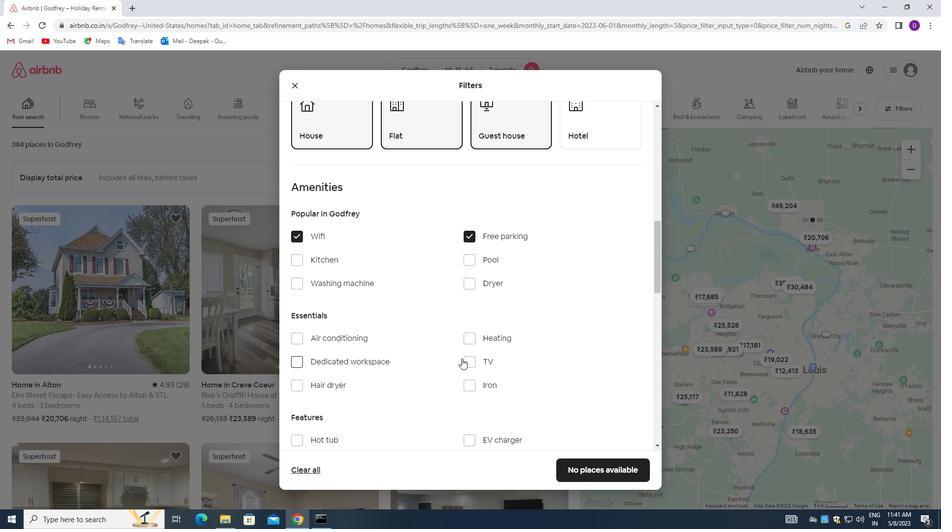 
Action: Mouse pressed left at (464, 358)
Screenshot: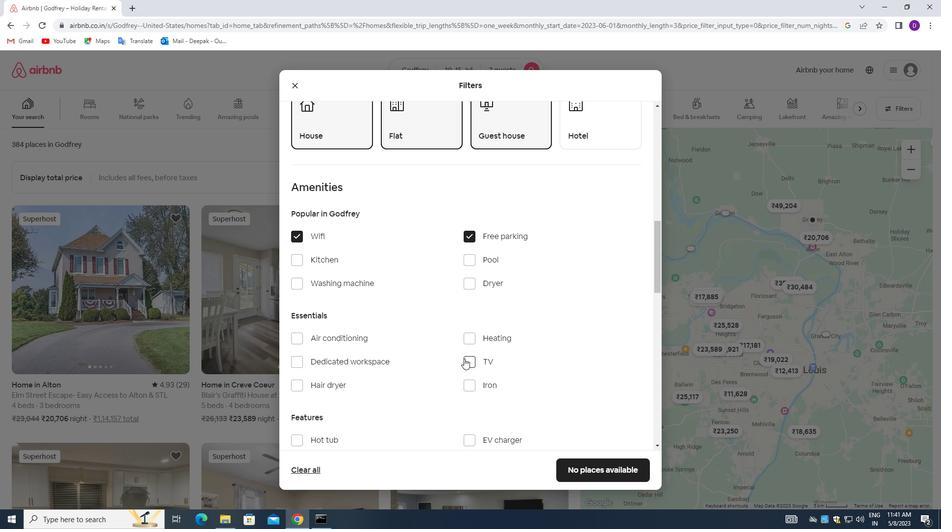 
Action: Mouse moved to (410, 322)
Screenshot: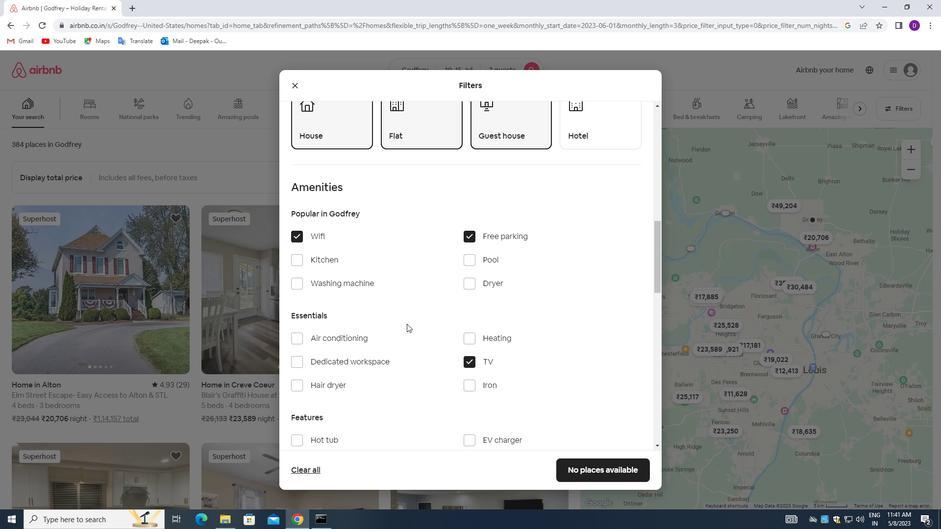 
Action: Mouse scrolled (410, 322) with delta (0, 0)
Screenshot: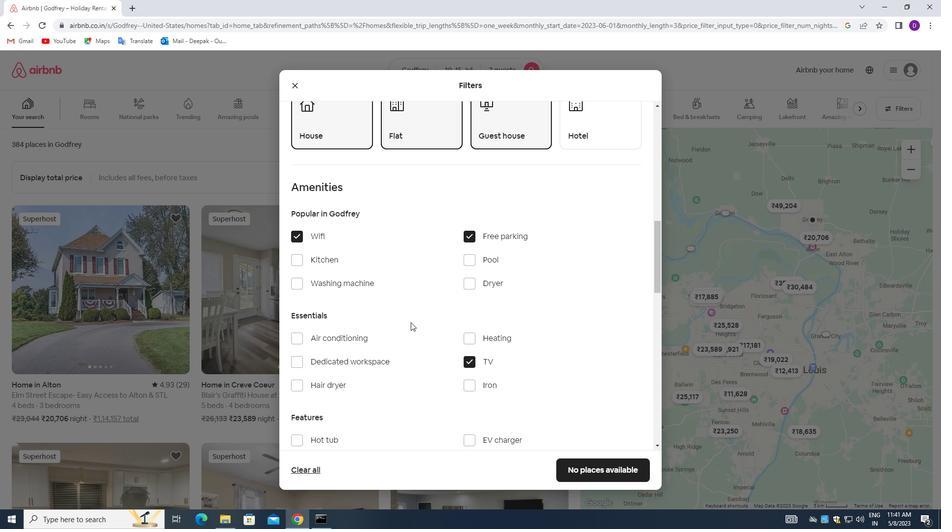
Action: Mouse moved to (408, 322)
Screenshot: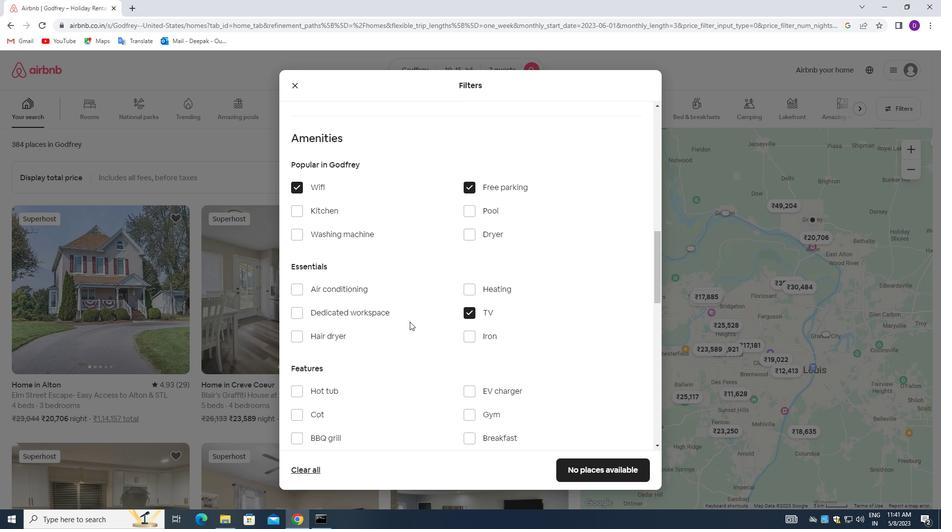 
Action: Mouse scrolled (408, 322) with delta (0, 0)
Screenshot: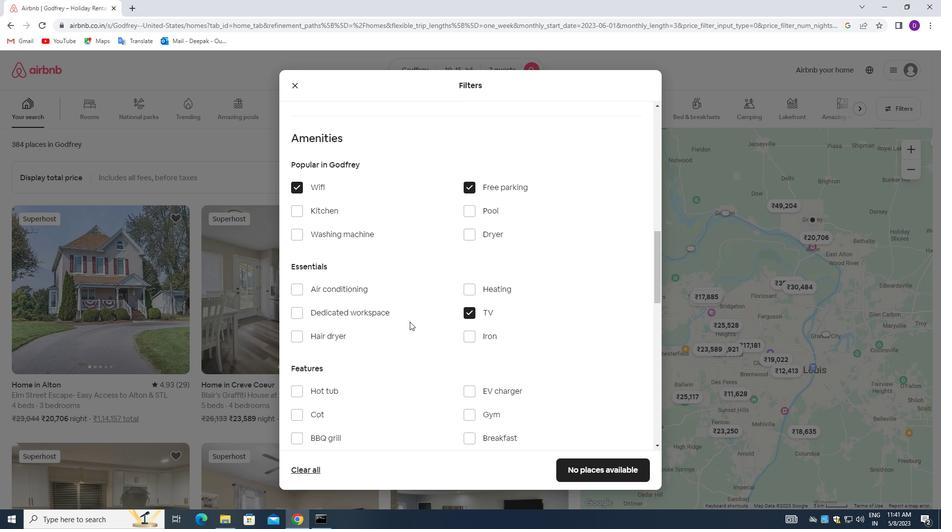 
Action: Mouse scrolled (408, 322) with delta (0, 0)
Screenshot: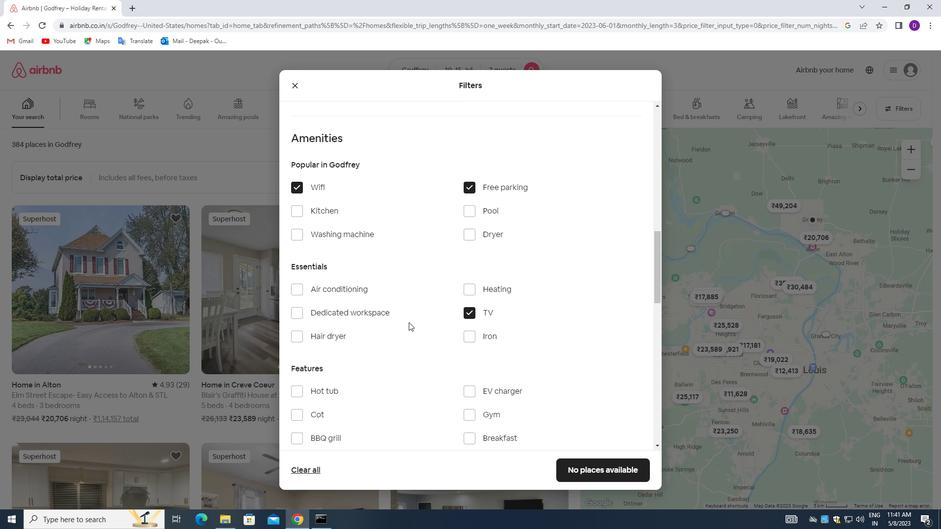 
Action: Mouse moved to (470, 317)
Screenshot: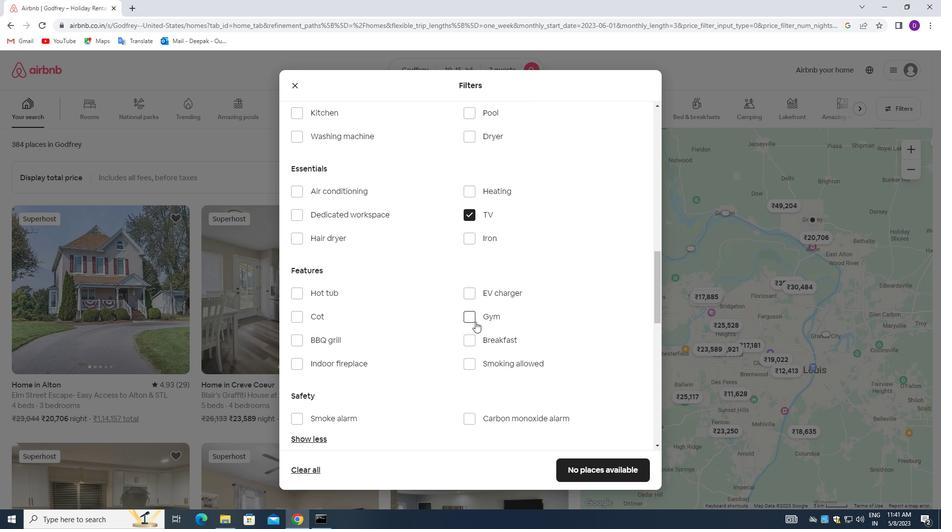 
Action: Mouse pressed left at (470, 317)
Screenshot: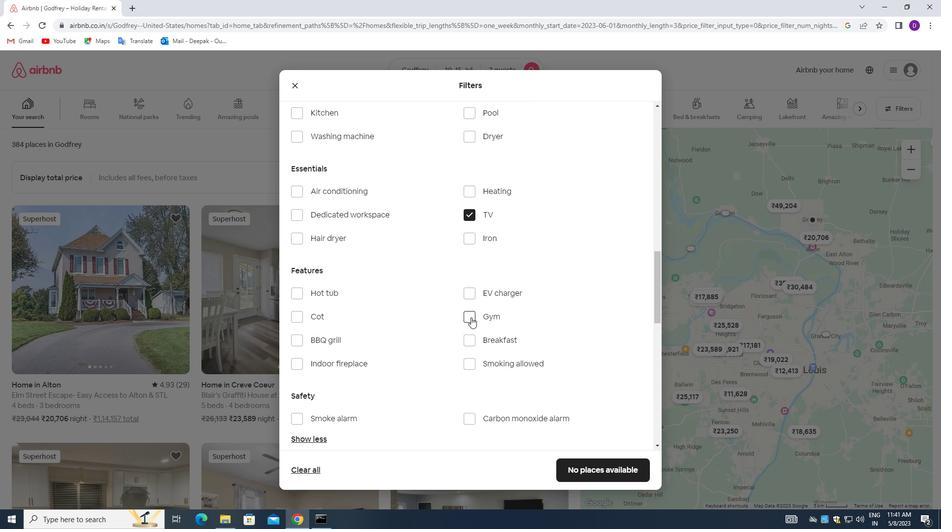 
Action: Mouse moved to (471, 341)
Screenshot: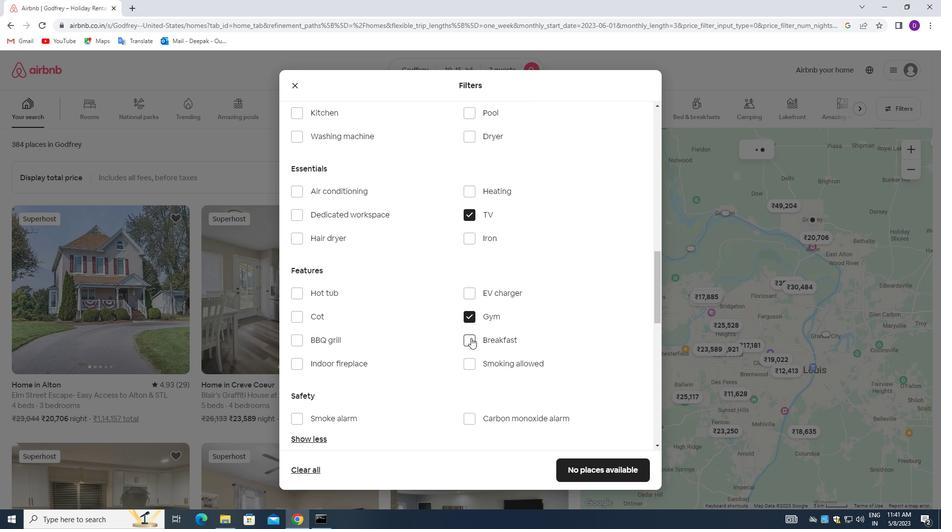 
Action: Mouse pressed left at (471, 341)
Screenshot: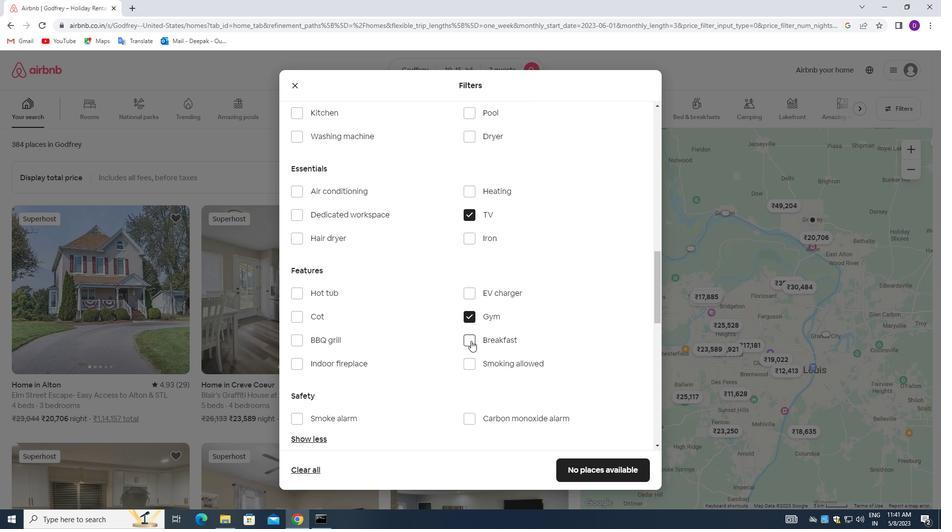 
Action: Mouse moved to (420, 311)
Screenshot: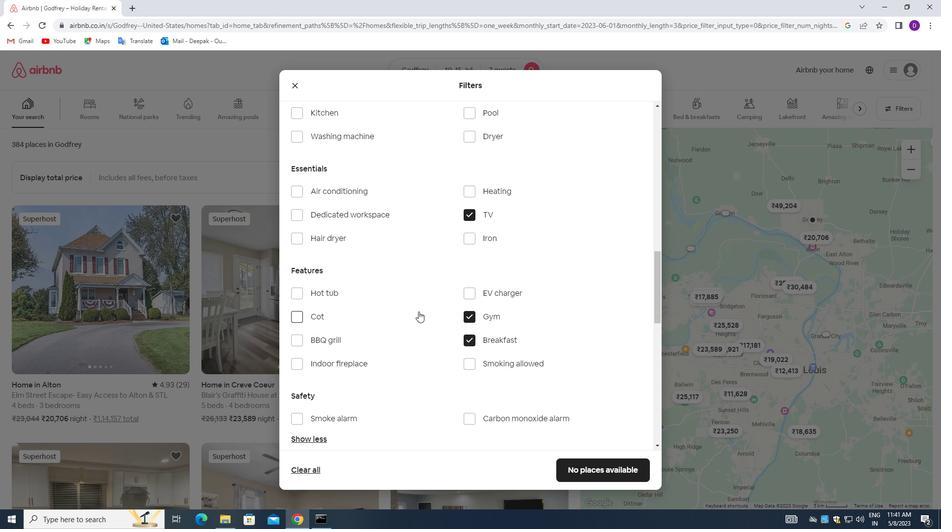 
Action: Mouse scrolled (420, 311) with delta (0, 0)
Screenshot: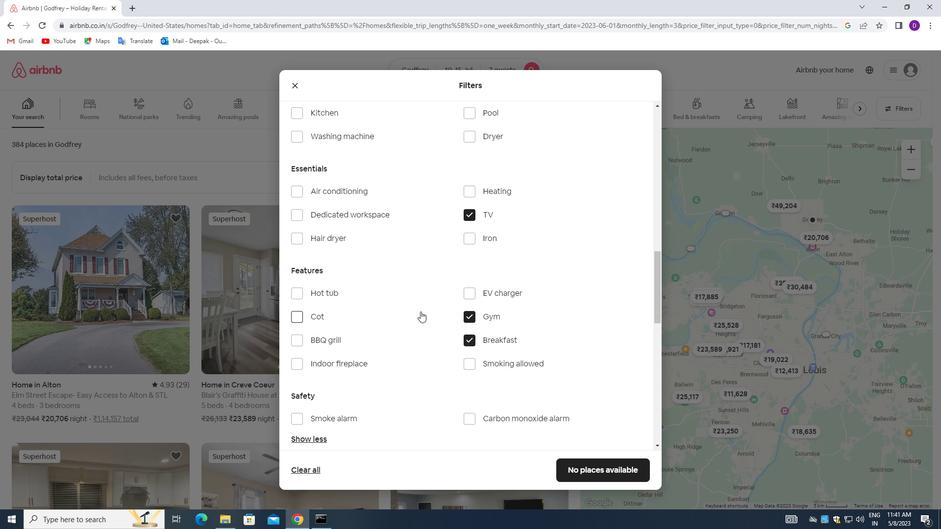 
Action: Mouse moved to (422, 310)
Screenshot: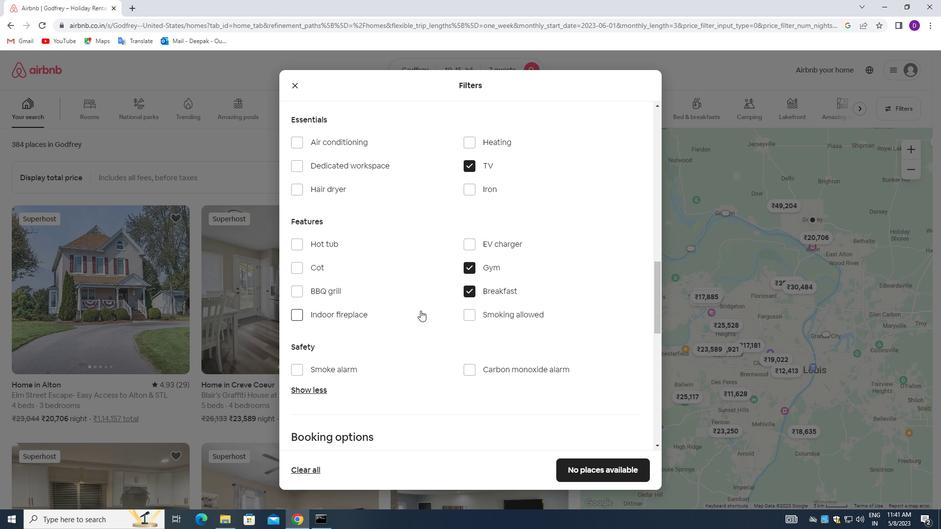 
Action: Mouse scrolled (422, 310) with delta (0, 0)
Screenshot: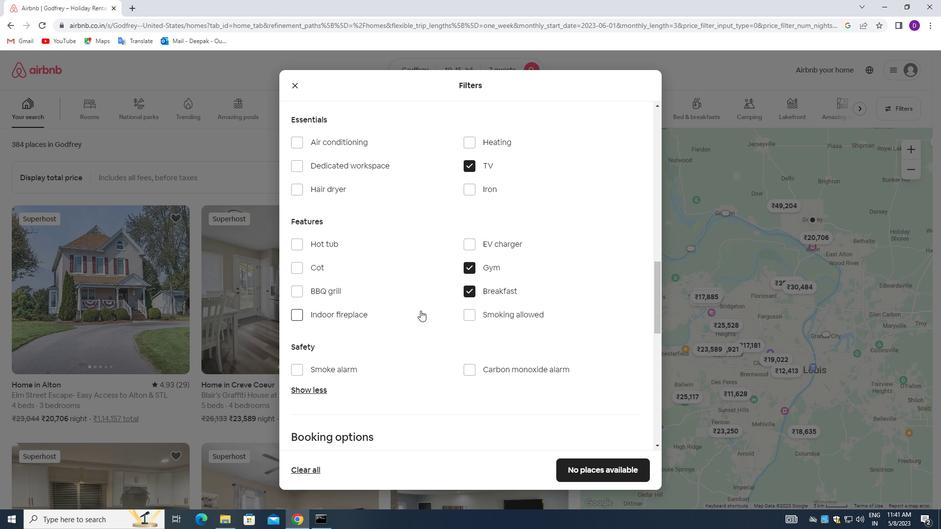 
Action: Mouse moved to (424, 310)
Screenshot: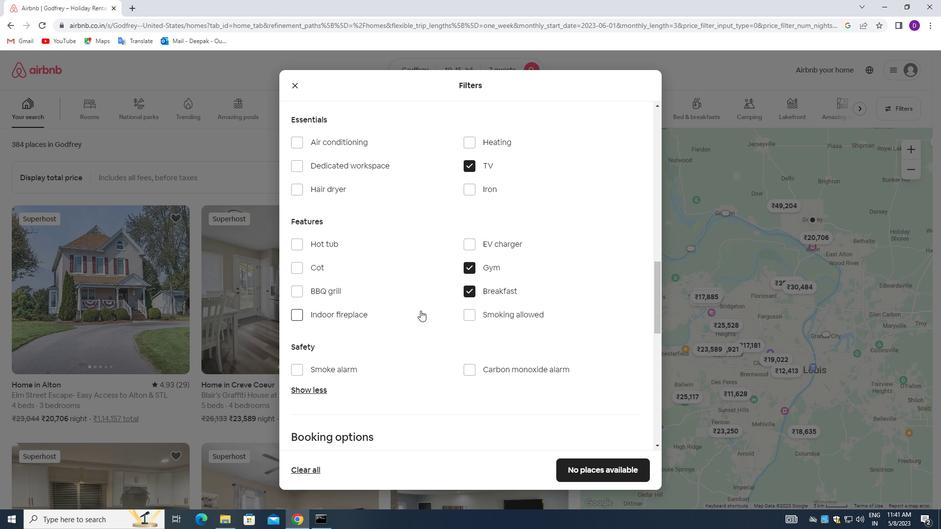 
Action: Mouse scrolled (424, 310) with delta (0, 0)
Screenshot: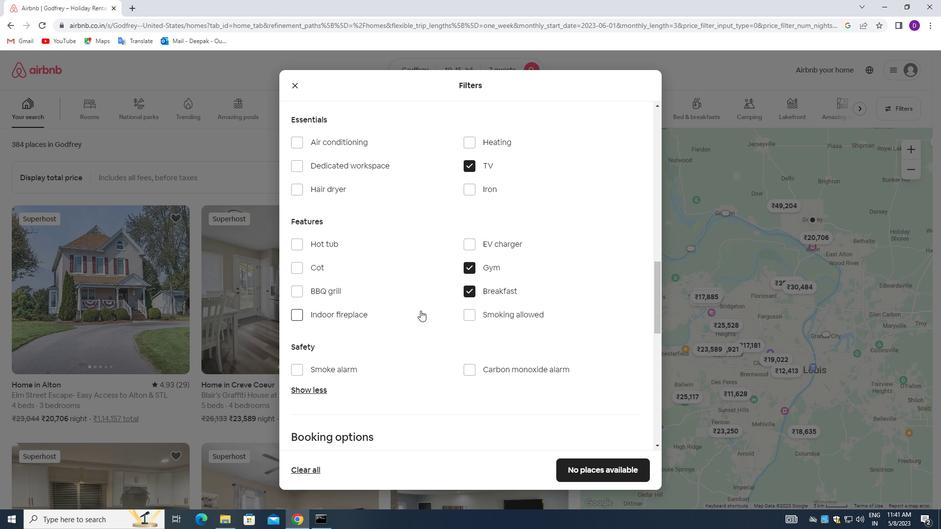 
Action: Mouse moved to (425, 310)
Screenshot: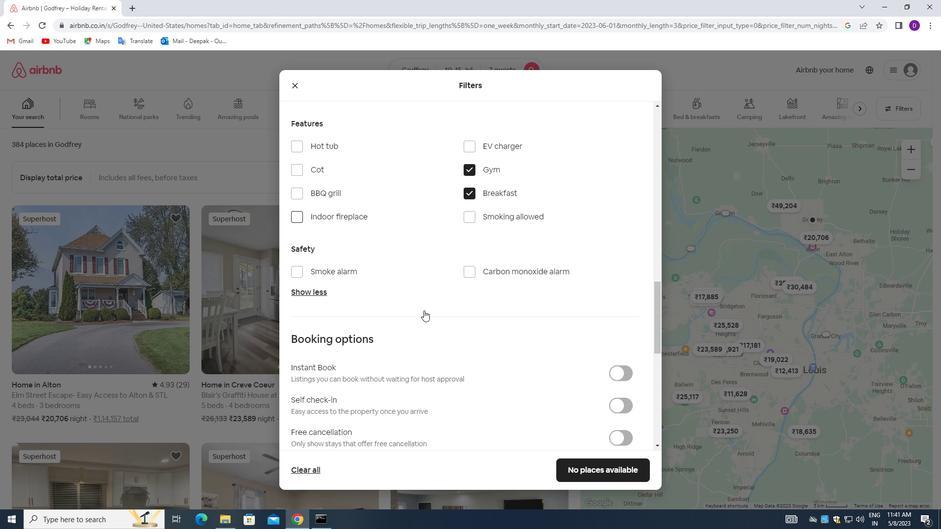 
Action: Mouse scrolled (425, 310) with delta (0, 0)
Screenshot: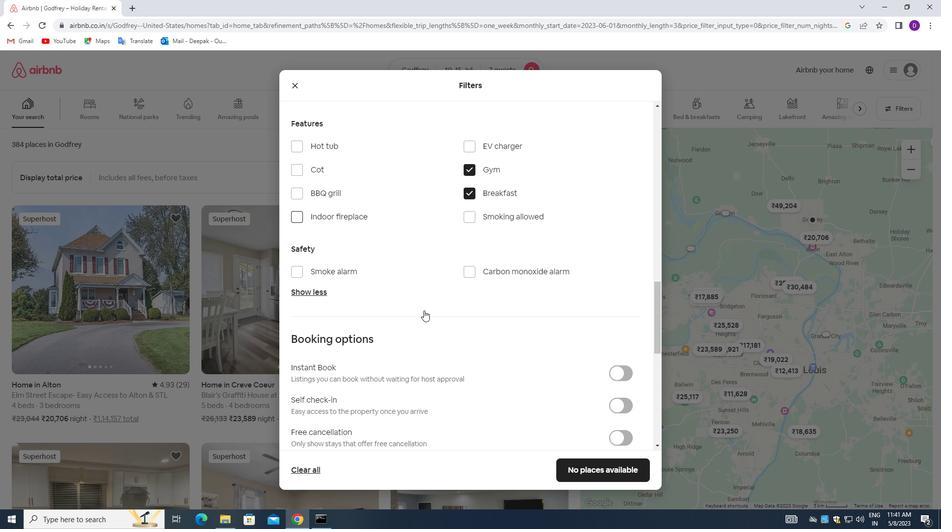 
Action: Mouse moved to (615, 359)
Screenshot: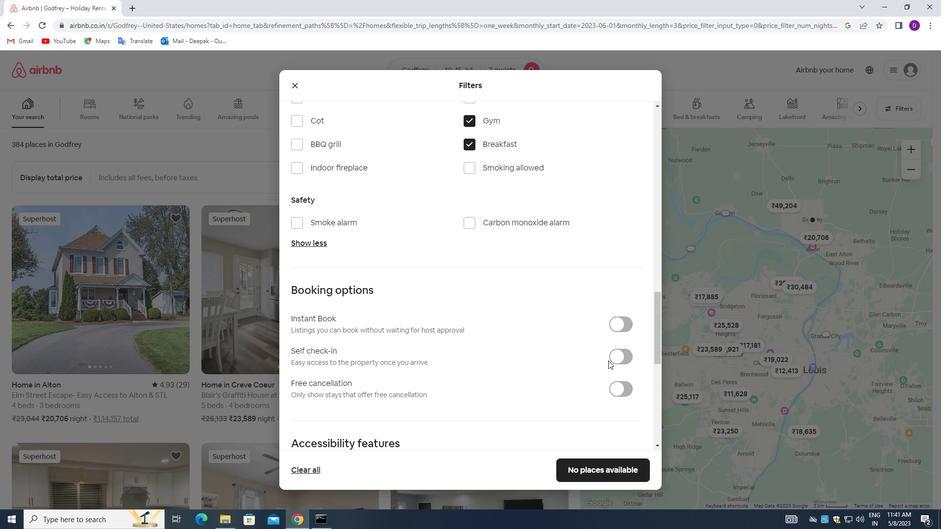 
Action: Mouse pressed left at (615, 359)
Screenshot: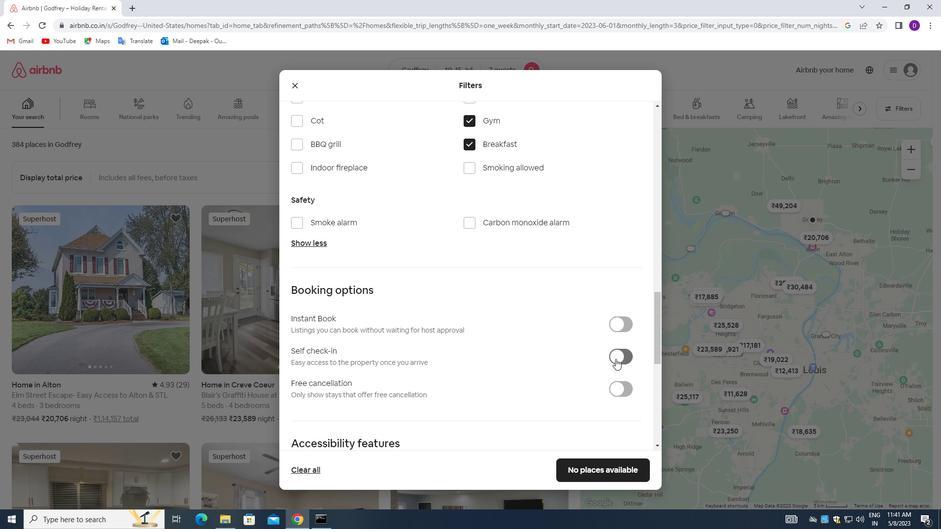 
Action: Mouse moved to (443, 323)
Screenshot: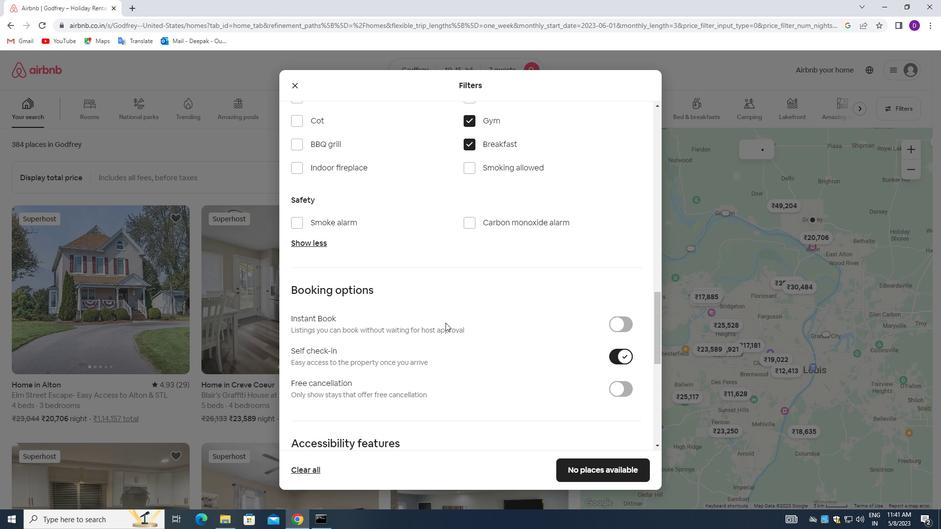 
Action: Mouse scrolled (443, 322) with delta (0, 0)
Screenshot: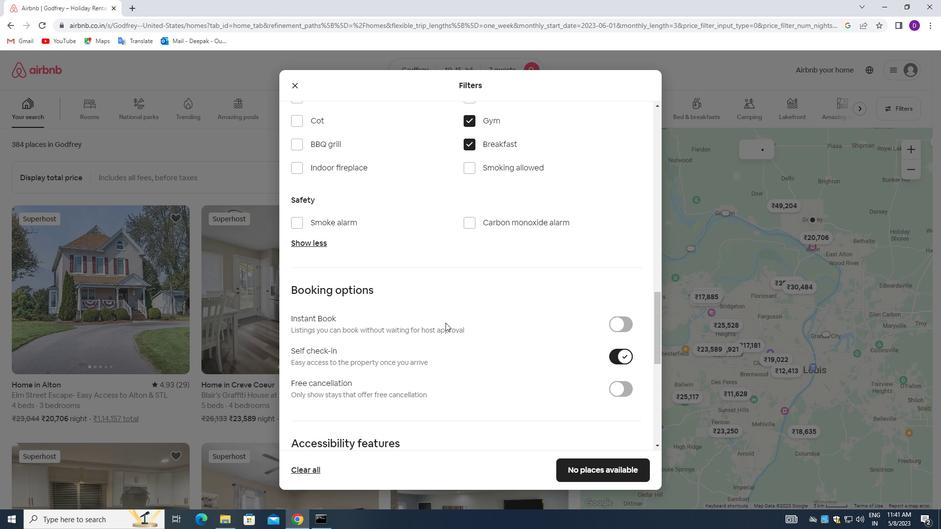 
Action: Mouse moved to (440, 324)
Screenshot: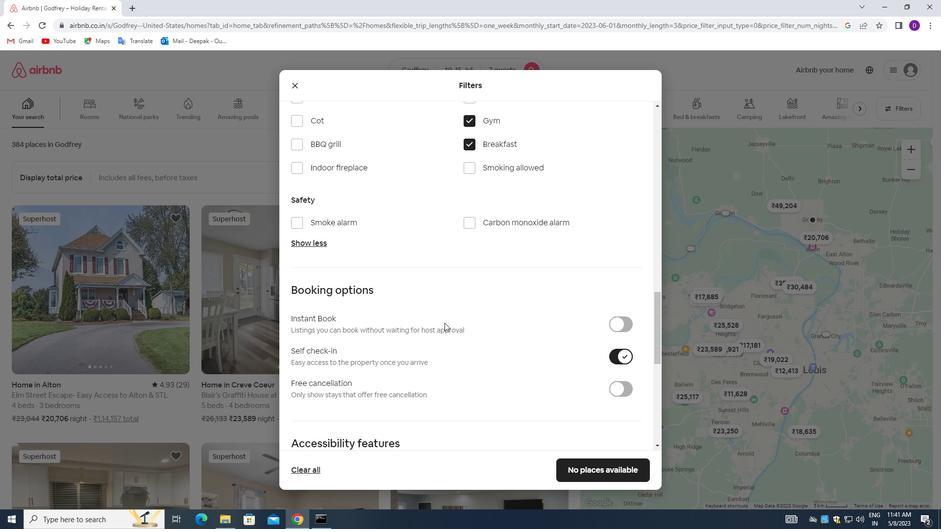 
Action: Mouse scrolled (440, 324) with delta (0, 0)
Screenshot: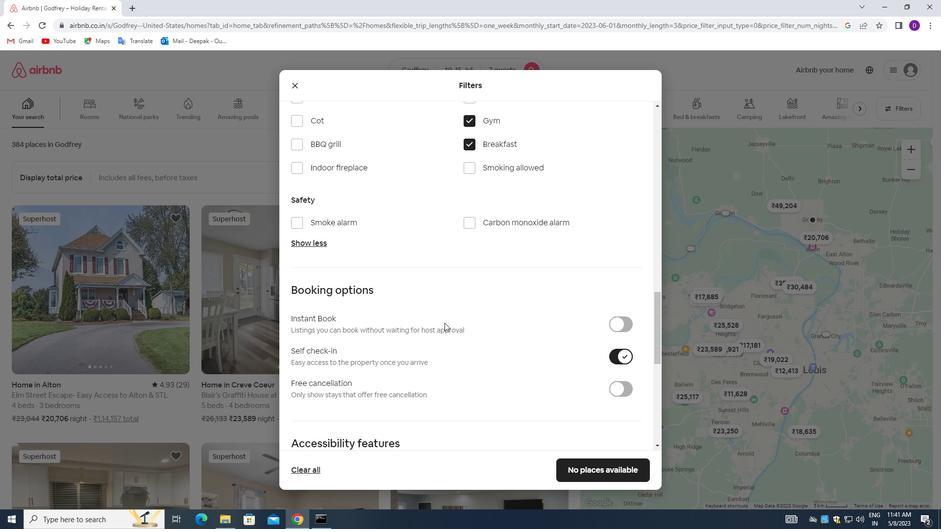 
Action: Mouse moved to (439, 324)
Screenshot: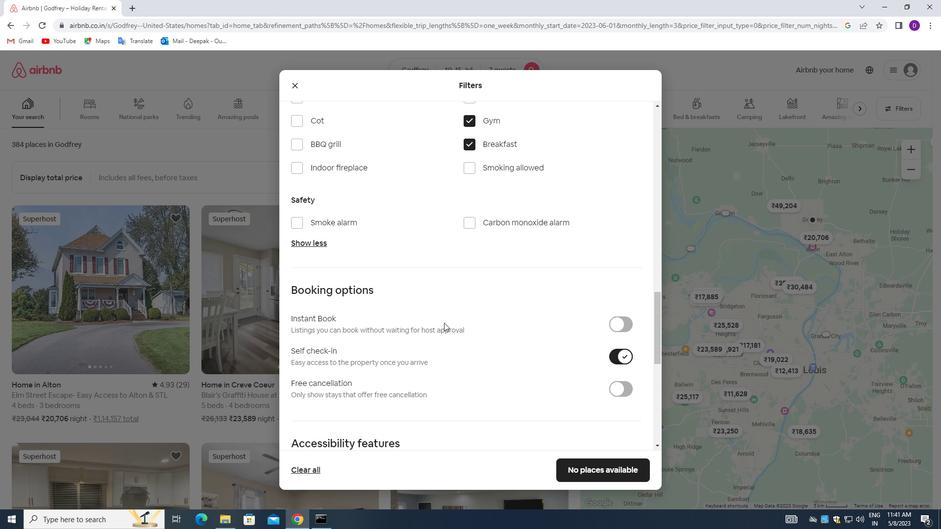 
Action: Mouse scrolled (439, 324) with delta (0, 0)
Screenshot: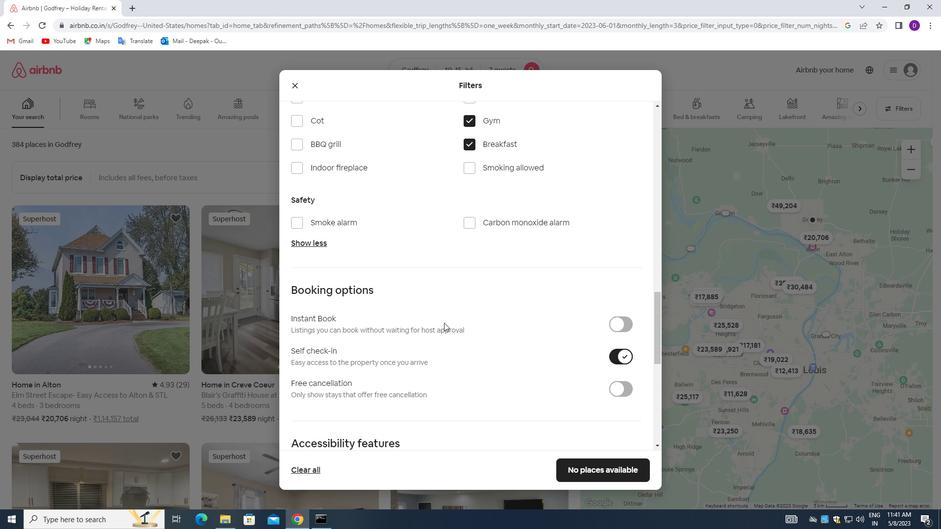 
Action: Mouse moved to (439, 324)
Screenshot: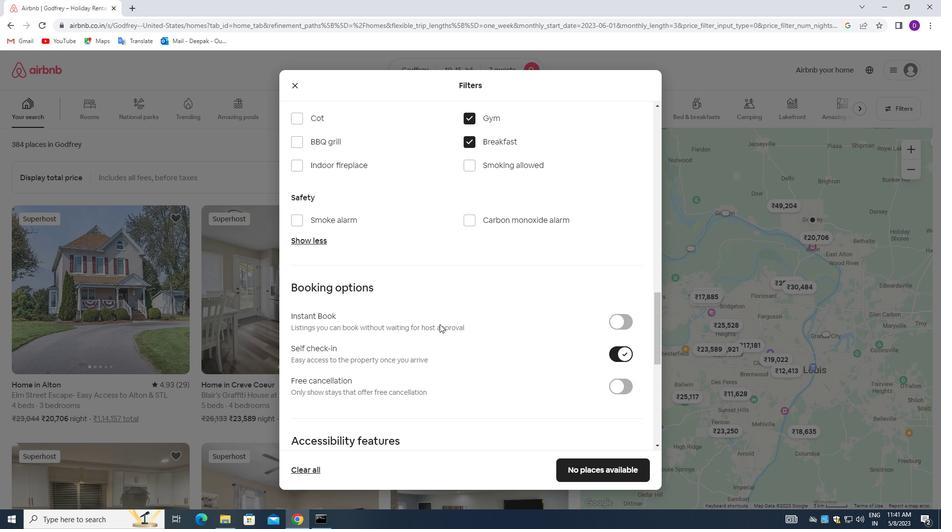 
Action: Mouse scrolled (439, 324) with delta (0, 0)
Screenshot: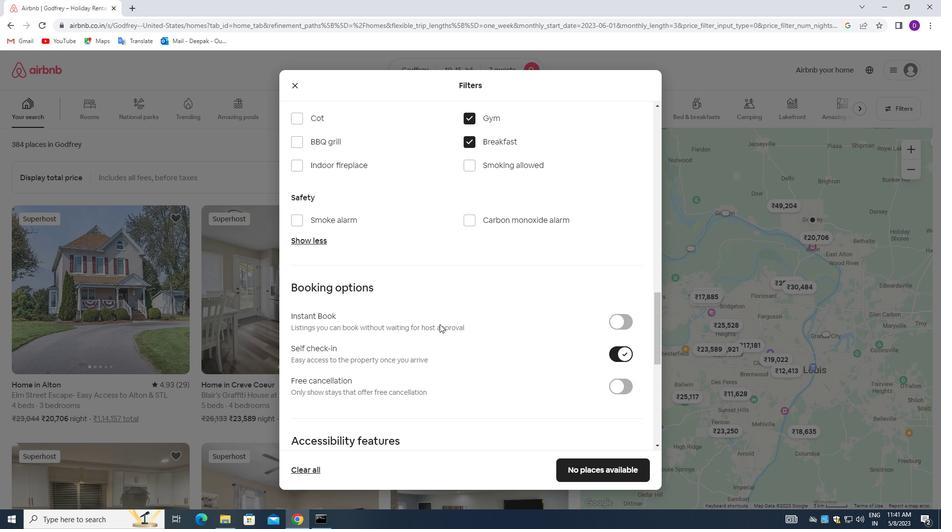 
Action: Mouse moved to (439, 324)
Screenshot: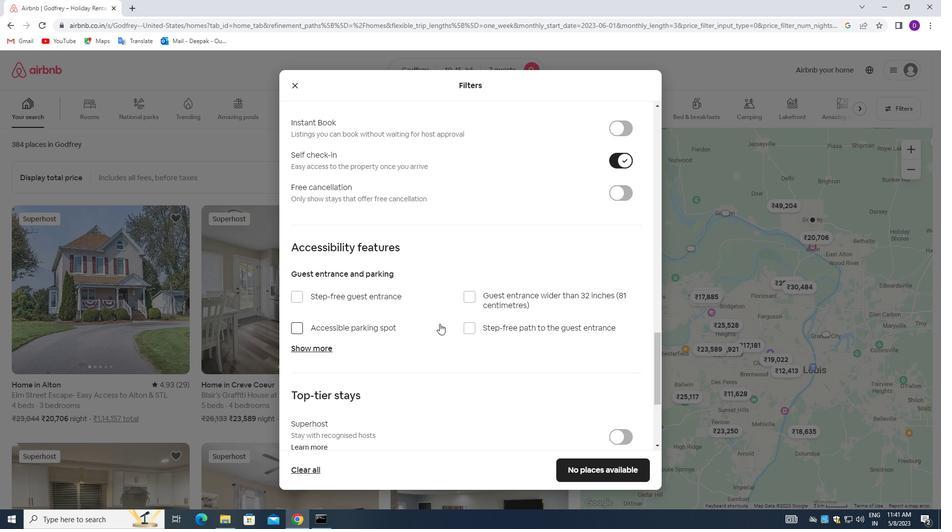 
Action: Mouse scrolled (439, 323) with delta (0, 0)
Screenshot: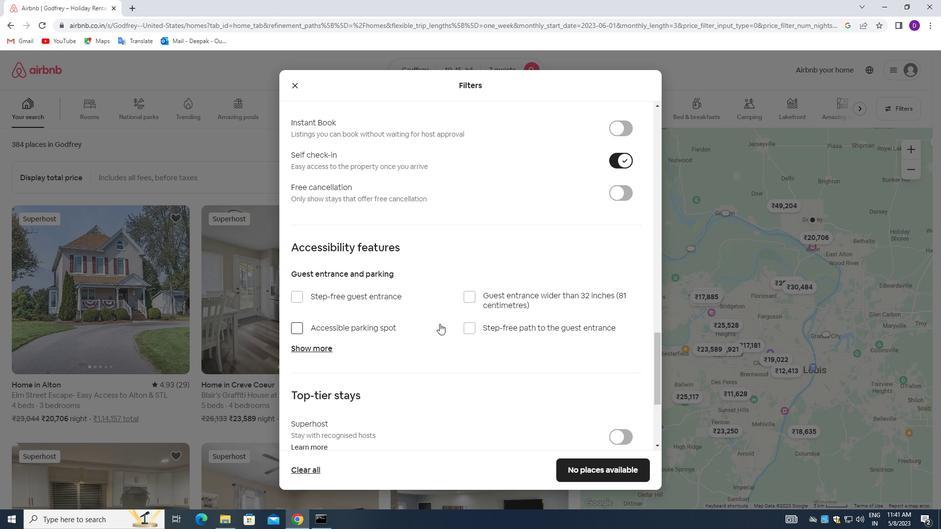 
Action: Mouse scrolled (439, 323) with delta (0, 0)
Screenshot: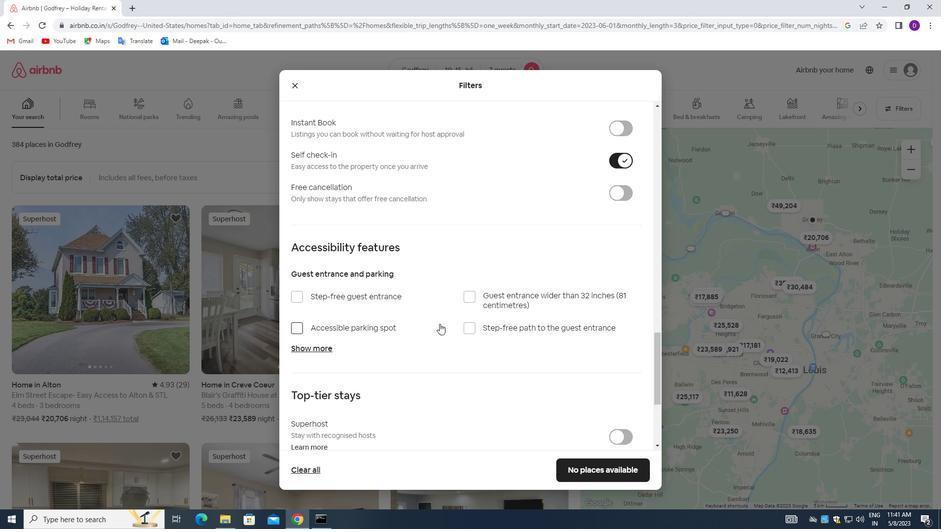 
Action: Mouse scrolled (439, 323) with delta (0, 0)
Screenshot: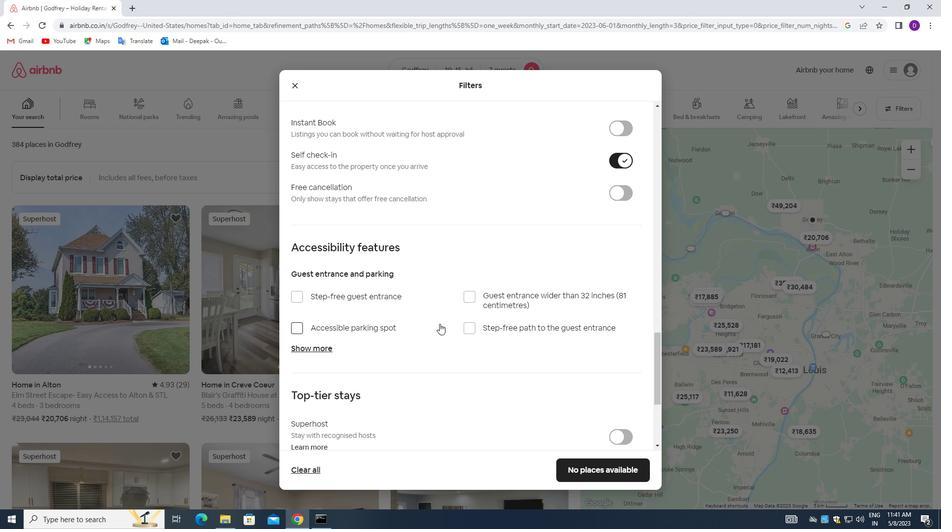 
Action: Mouse moved to (435, 321)
Screenshot: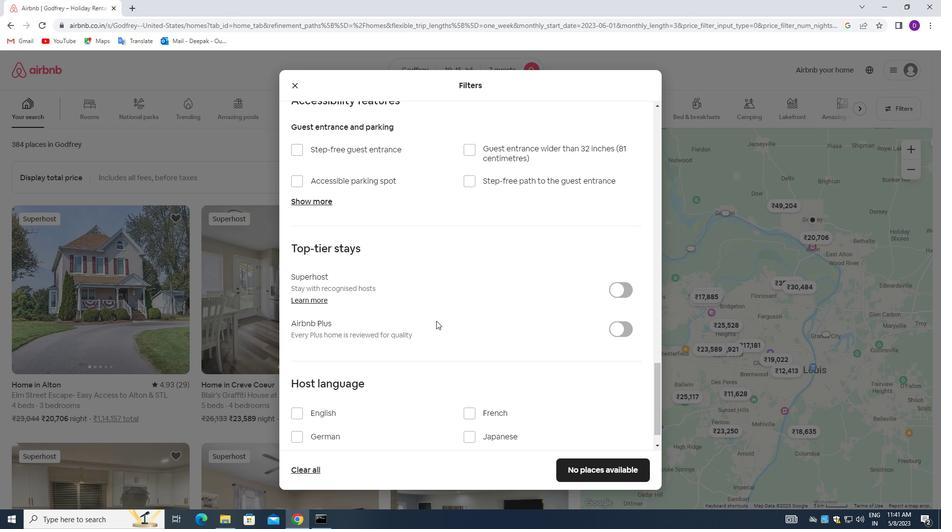 
Action: Mouse scrolled (435, 321) with delta (0, 0)
Screenshot: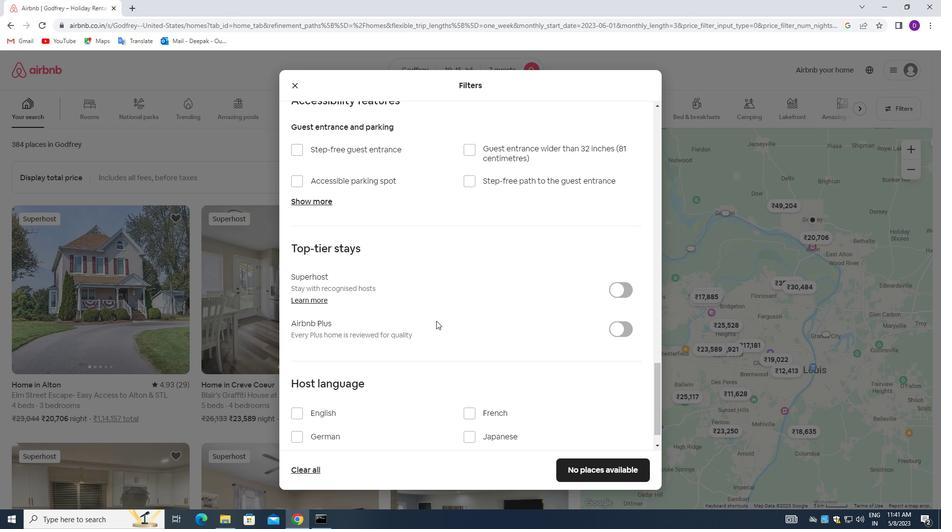 
Action: Mouse moved to (434, 323)
Screenshot: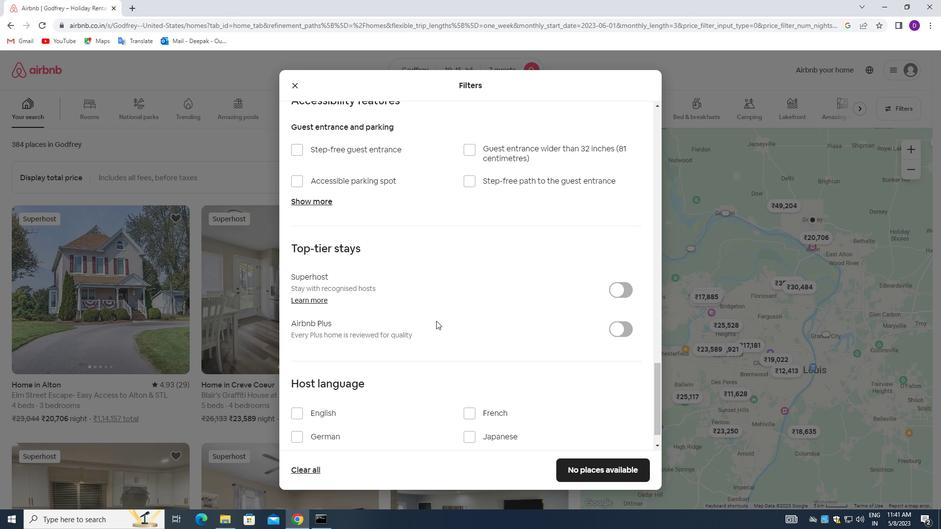 
Action: Mouse scrolled (434, 322) with delta (0, 0)
Screenshot: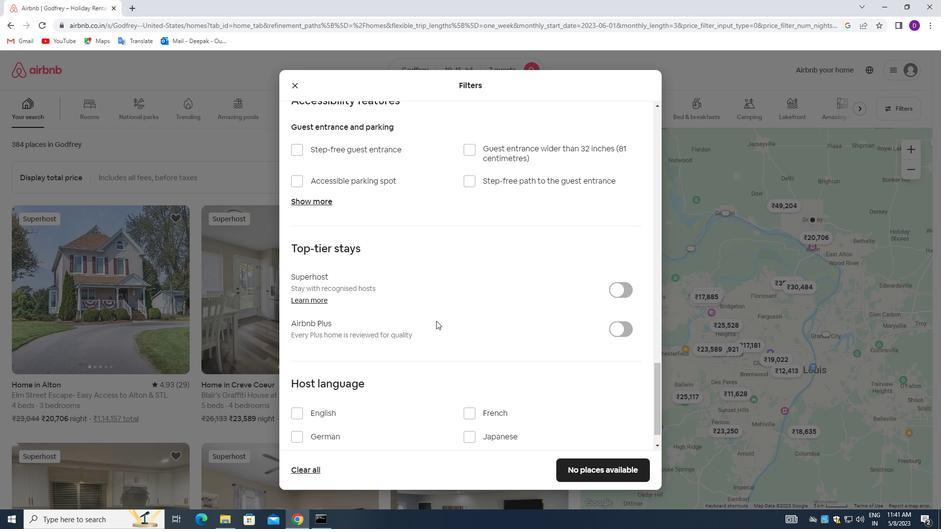 
Action: Mouse moved to (417, 346)
Screenshot: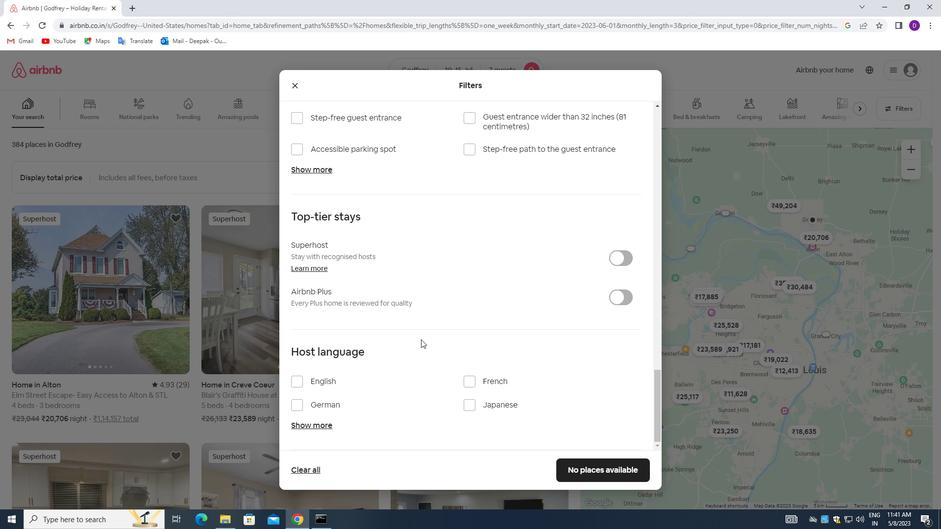 
Action: Mouse scrolled (417, 346) with delta (0, 0)
Screenshot: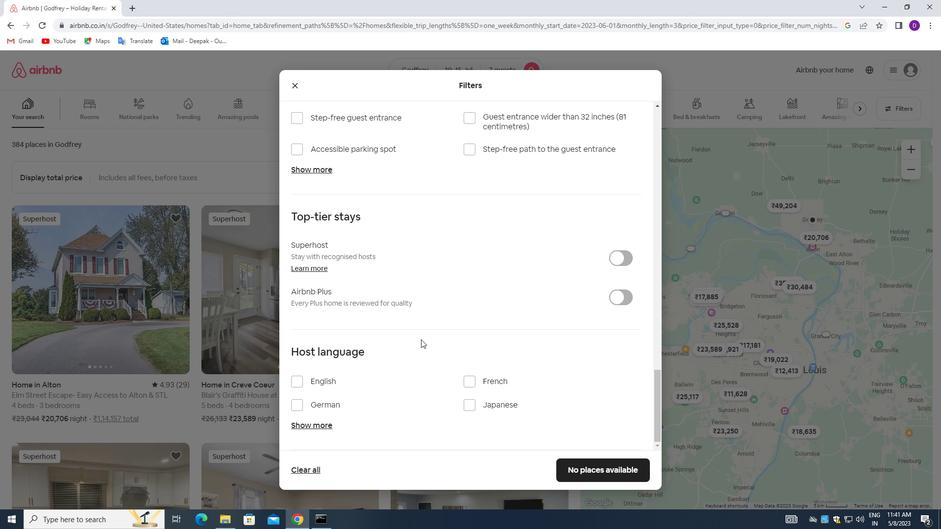 
Action: Mouse moved to (416, 350)
Screenshot: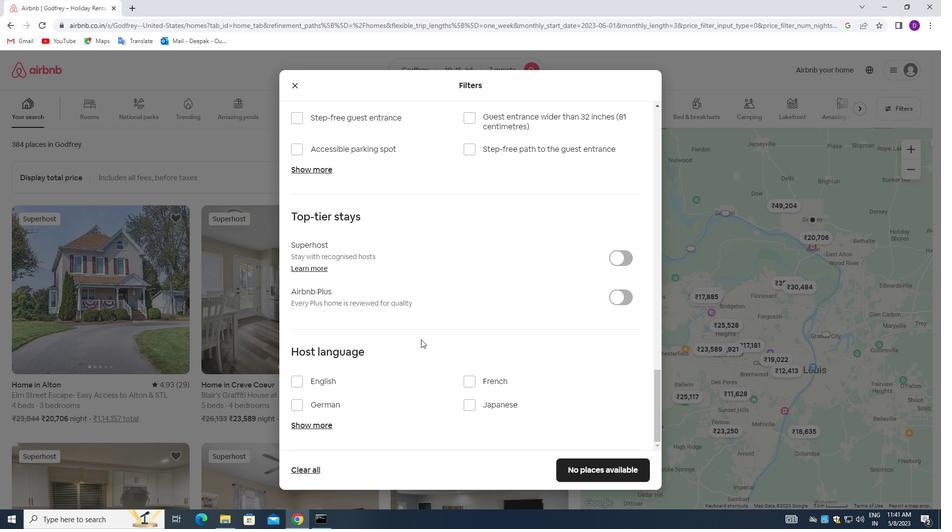 
Action: Mouse scrolled (416, 349) with delta (0, 0)
Screenshot: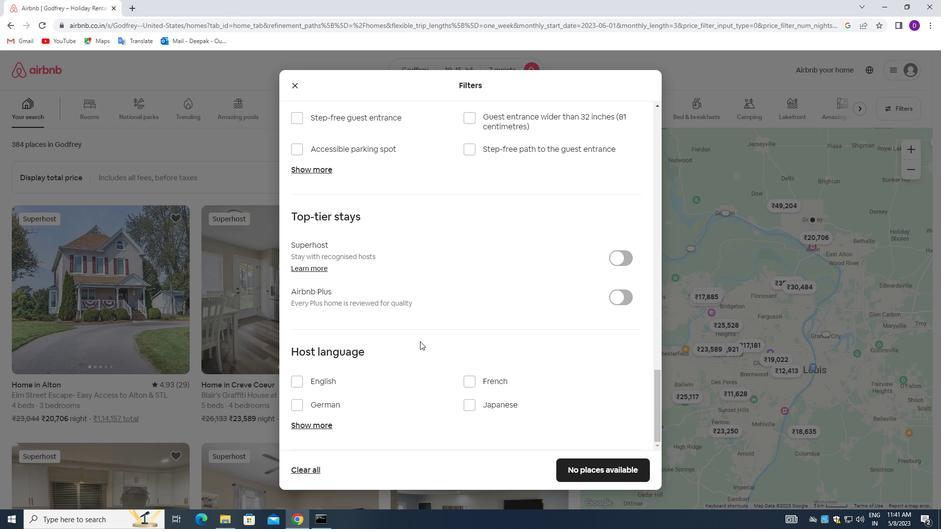 
Action: Mouse moved to (298, 382)
Screenshot: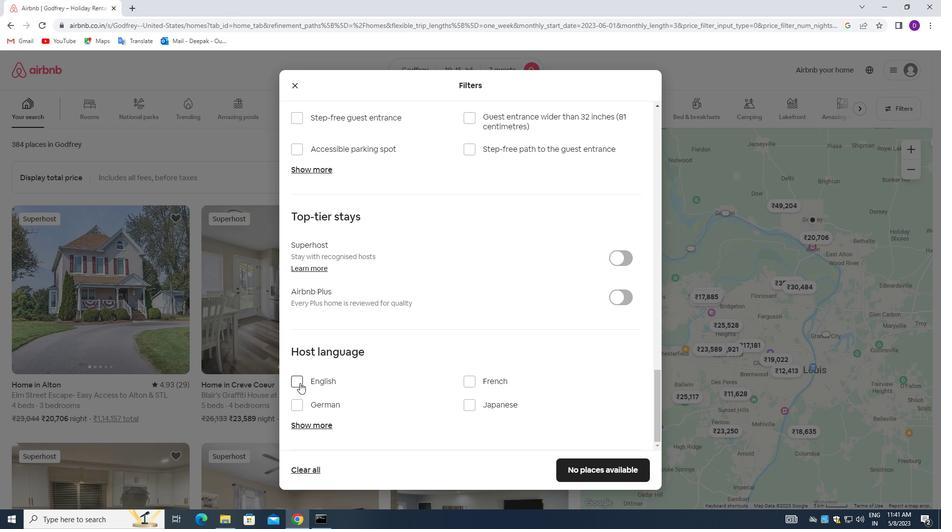 
Action: Mouse pressed left at (298, 382)
Screenshot: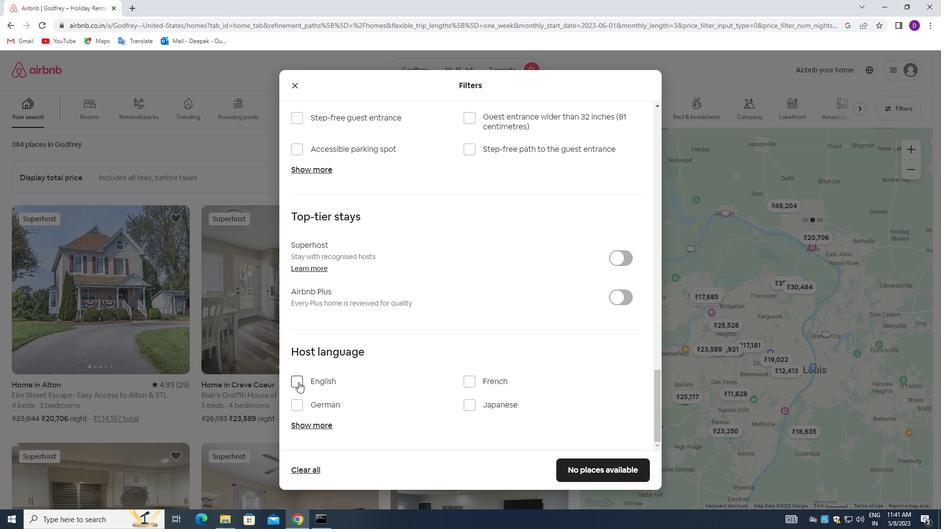 
Action: Mouse moved to (570, 470)
Screenshot: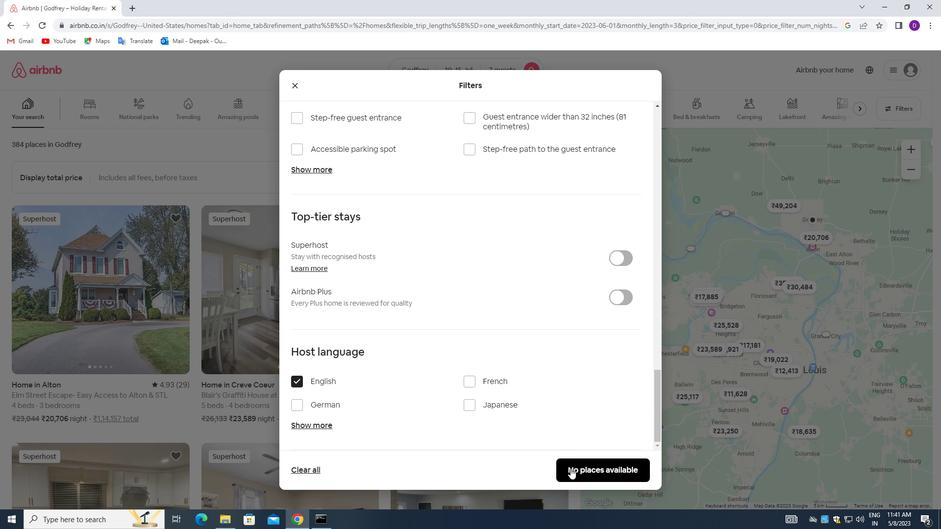 
Action: Mouse pressed left at (570, 470)
Screenshot: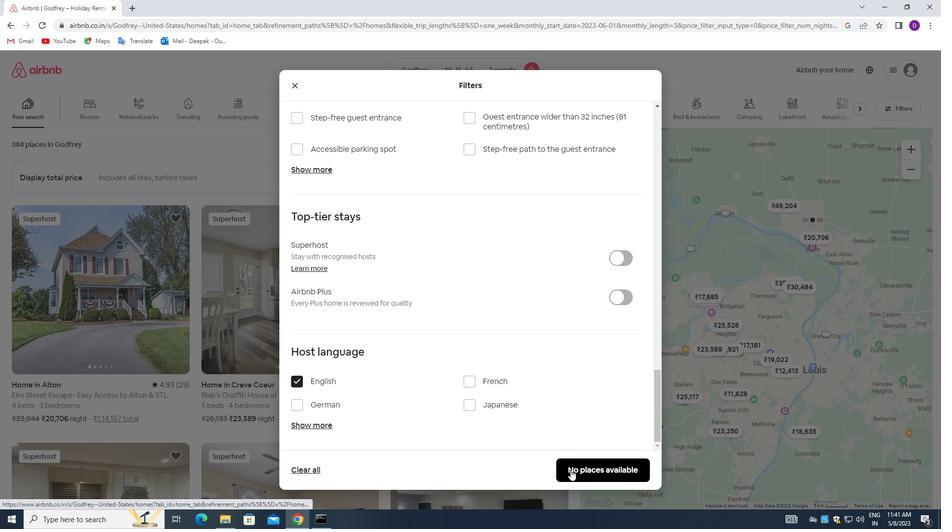 
Action: Mouse moved to (507, 365)
Screenshot: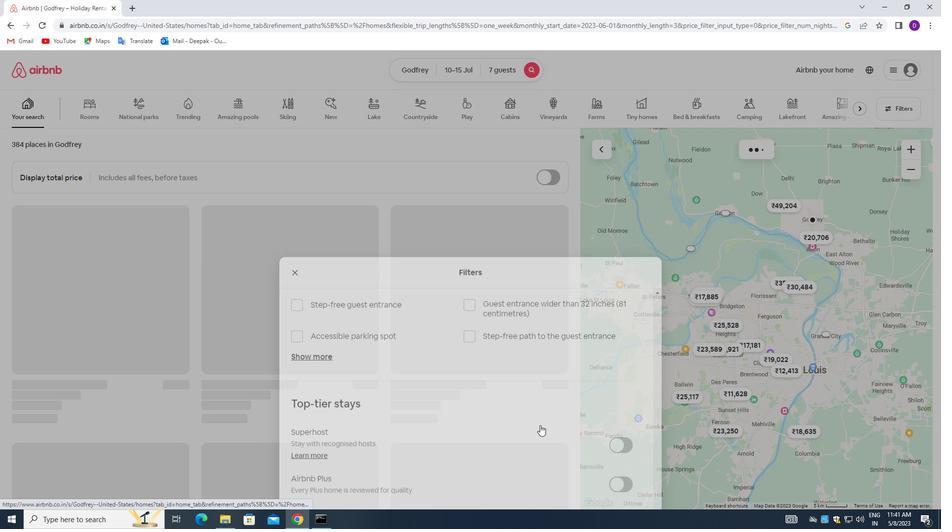 
